 Task: Find the addresses of all the Major League Baseball stadiums.
Action: Mouse moved to (75, 34)
Screenshot: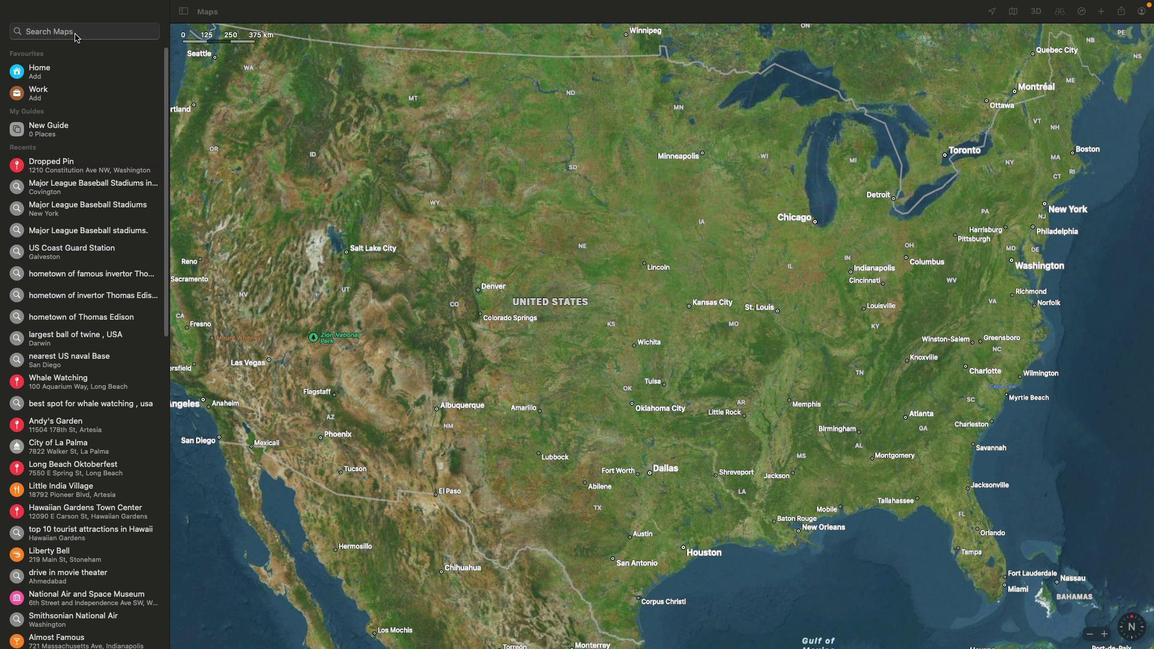 
Action: Mouse pressed left at (75, 34)
Screenshot: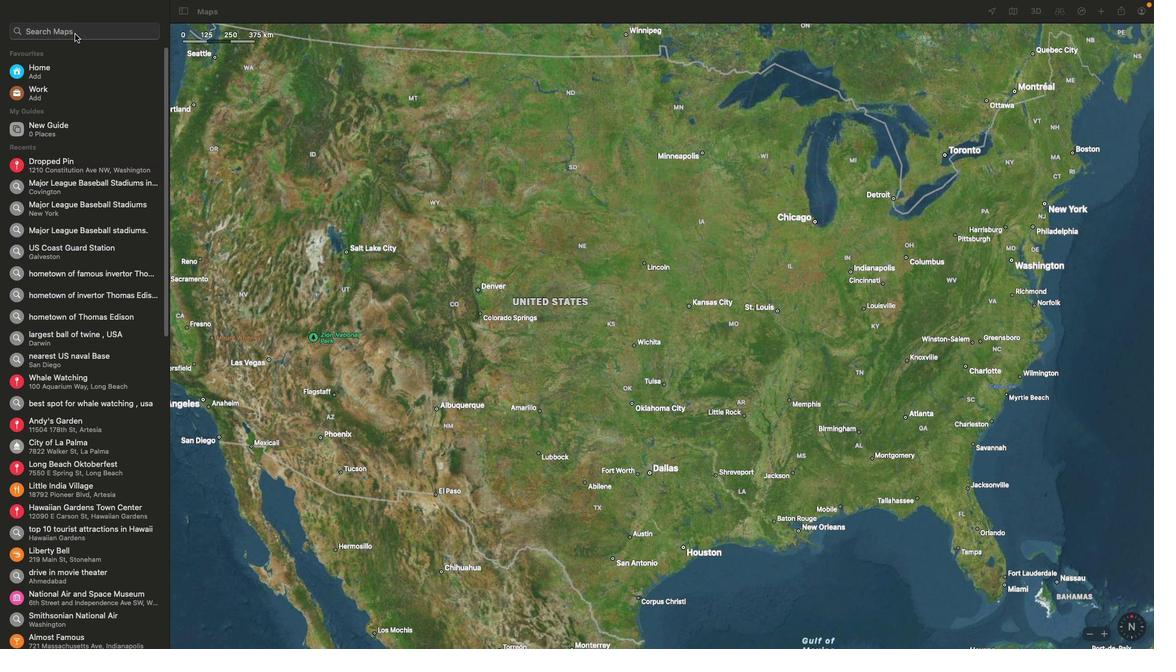 
Action: Key pressed Key.shift'<'Key.backspaceKey.shift'M''a''j''a''r'Key.spaceKey.shift'L''a'Key.backspace'e''a''g''u''e'Key.spaceKey.shift'B''a''s''e''b''a''l''l'Key.spaceKey.shiftKey.shift'S''t''a''d''i''u''m'Key.space'i''n'Key.spaceKey.shift'U''S''A'Key.enter
Screenshot: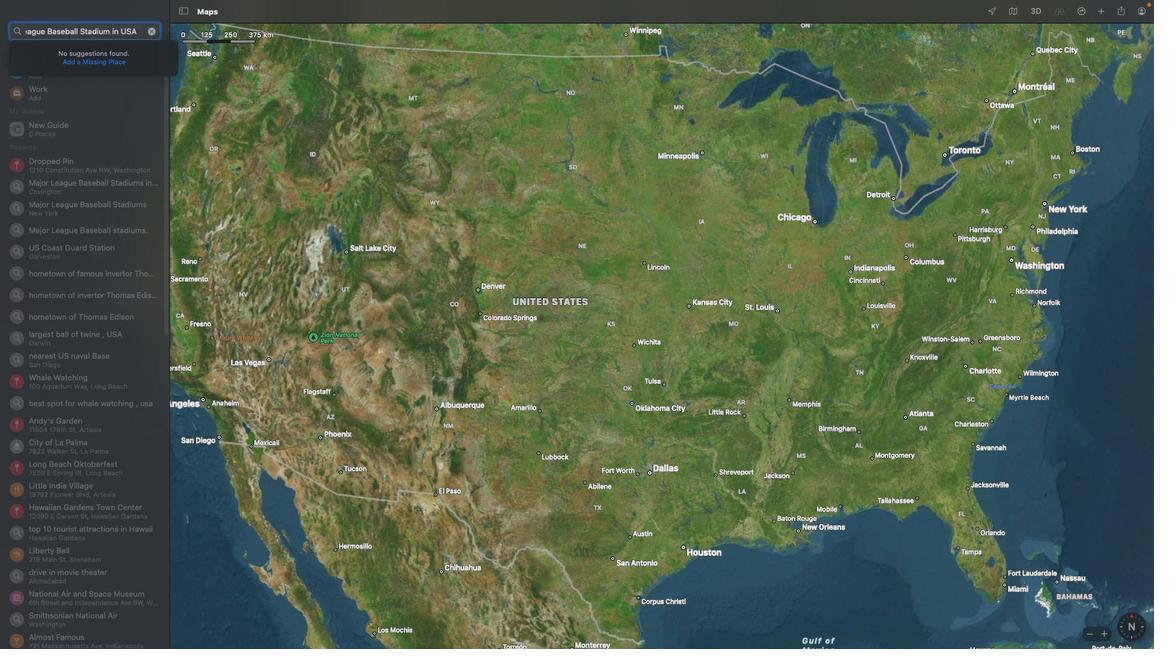 
Action: Mouse moved to (785, 334)
Screenshot: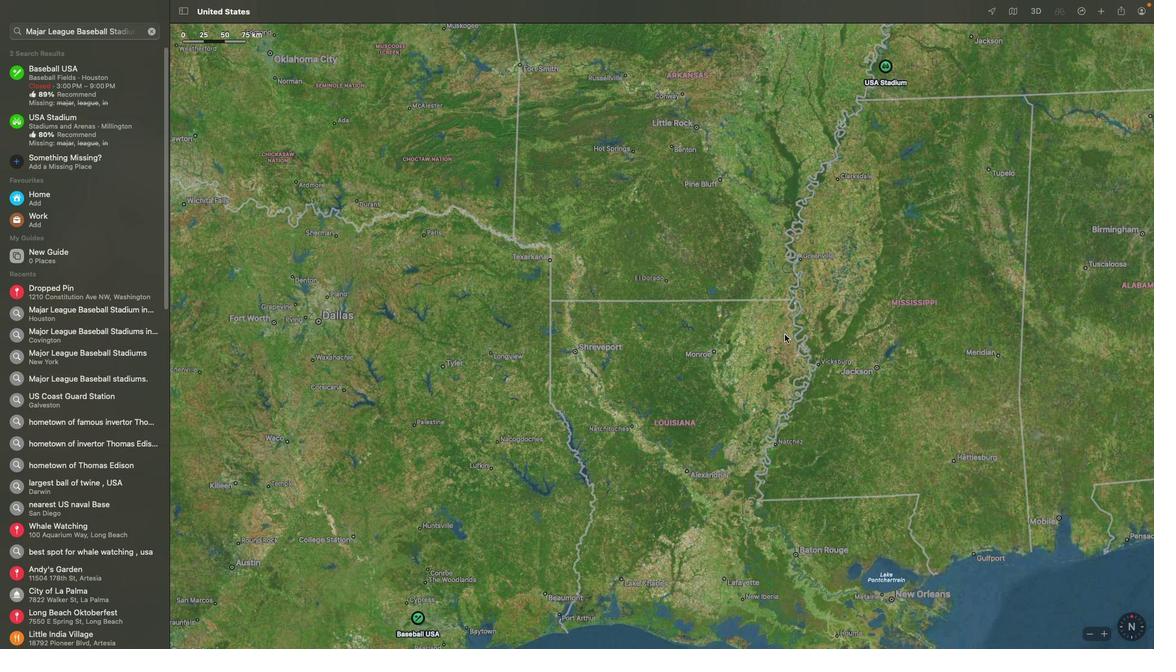 
Action: Mouse scrolled (785, 334) with delta (0, 0)
Screenshot: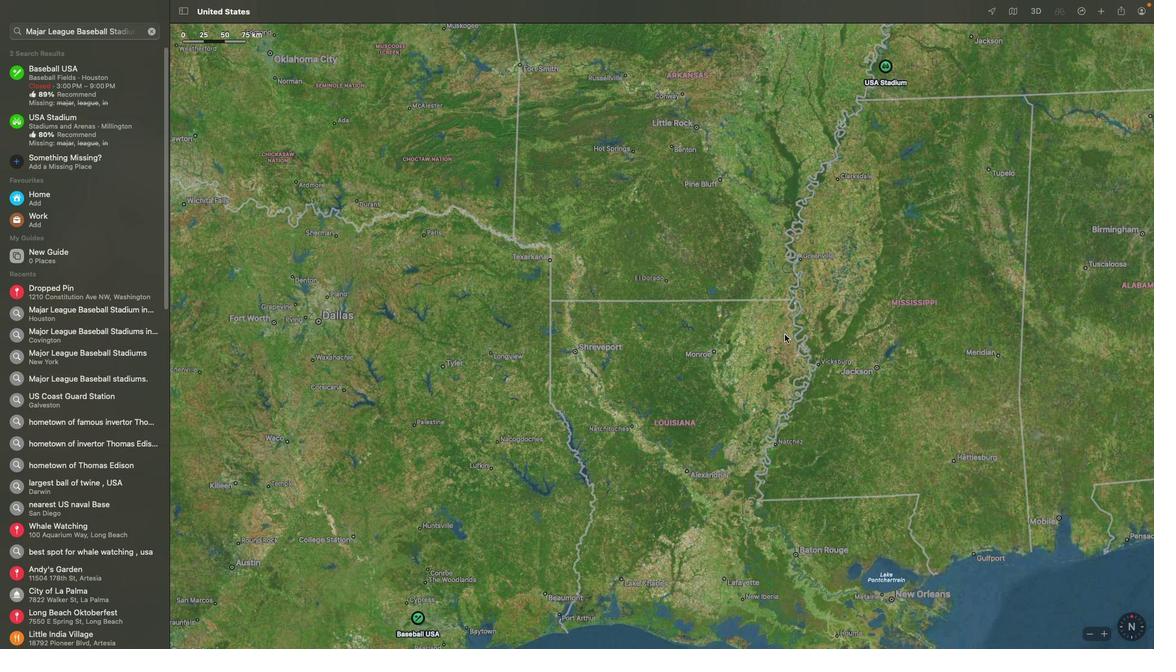 
Action: Mouse scrolled (785, 334) with delta (0, 0)
Screenshot: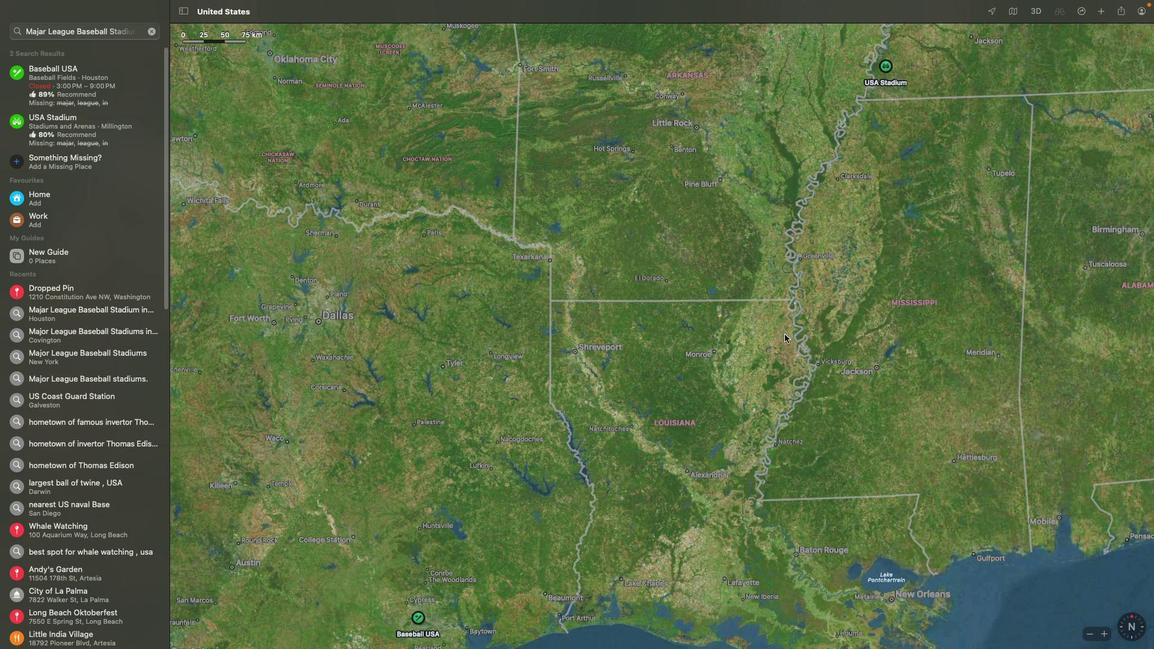 
Action: Mouse scrolled (785, 334) with delta (0, -1)
Screenshot: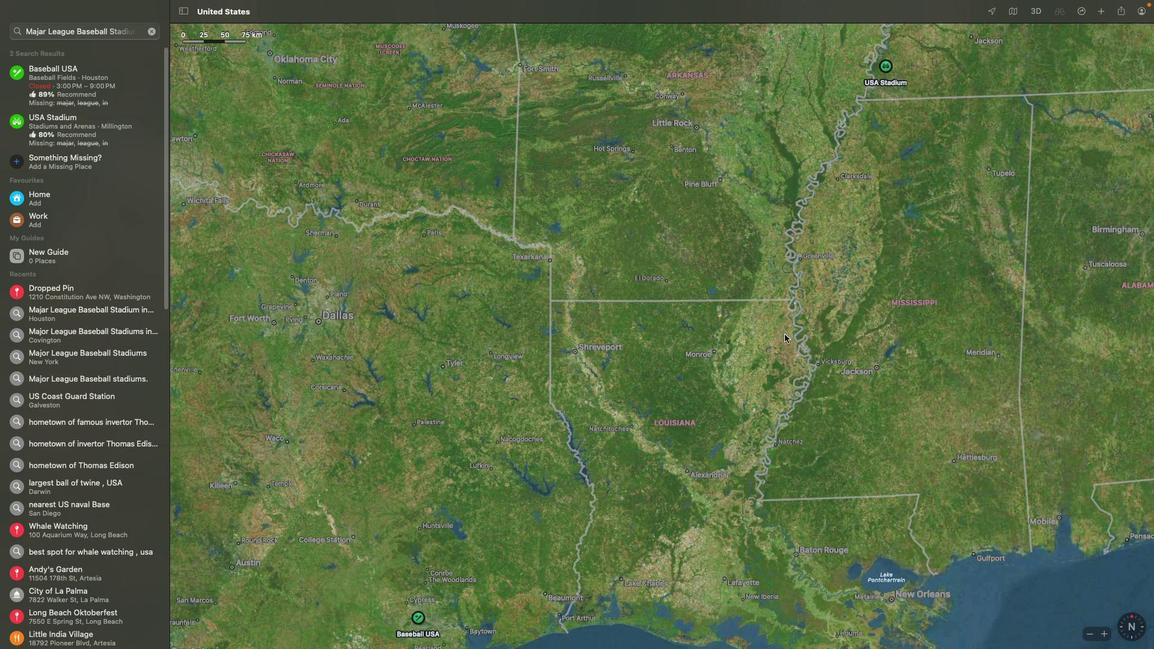 
Action: Mouse scrolled (785, 334) with delta (0, -3)
Screenshot: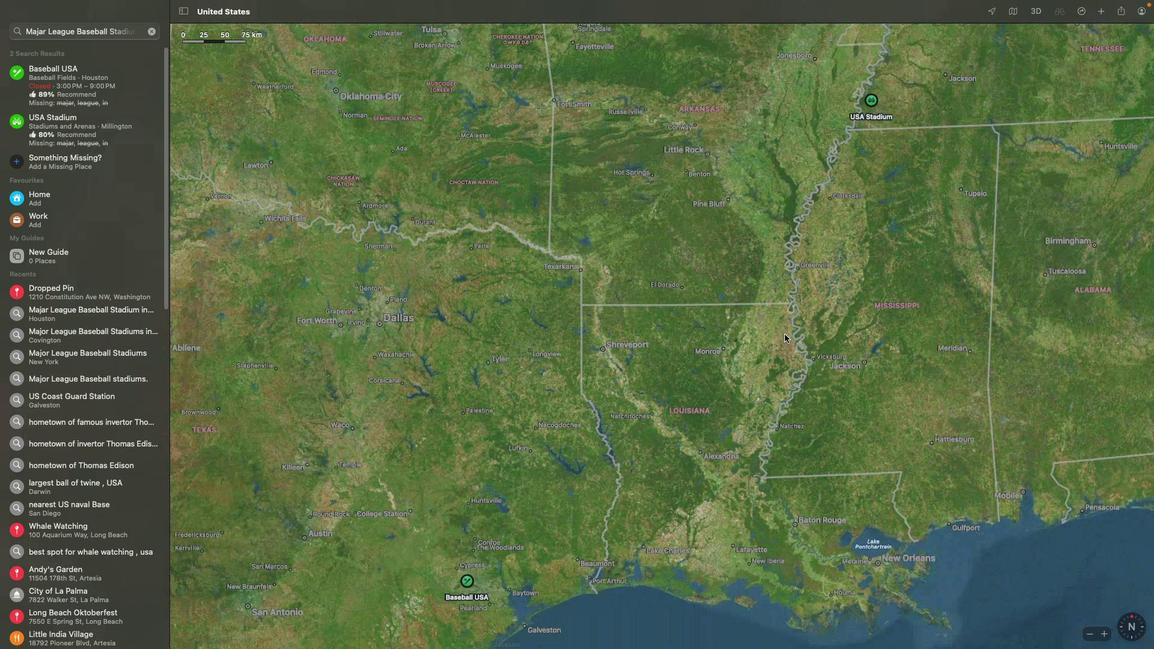 
Action: Mouse scrolled (785, 334) with delta (0, -3)
Screenshot: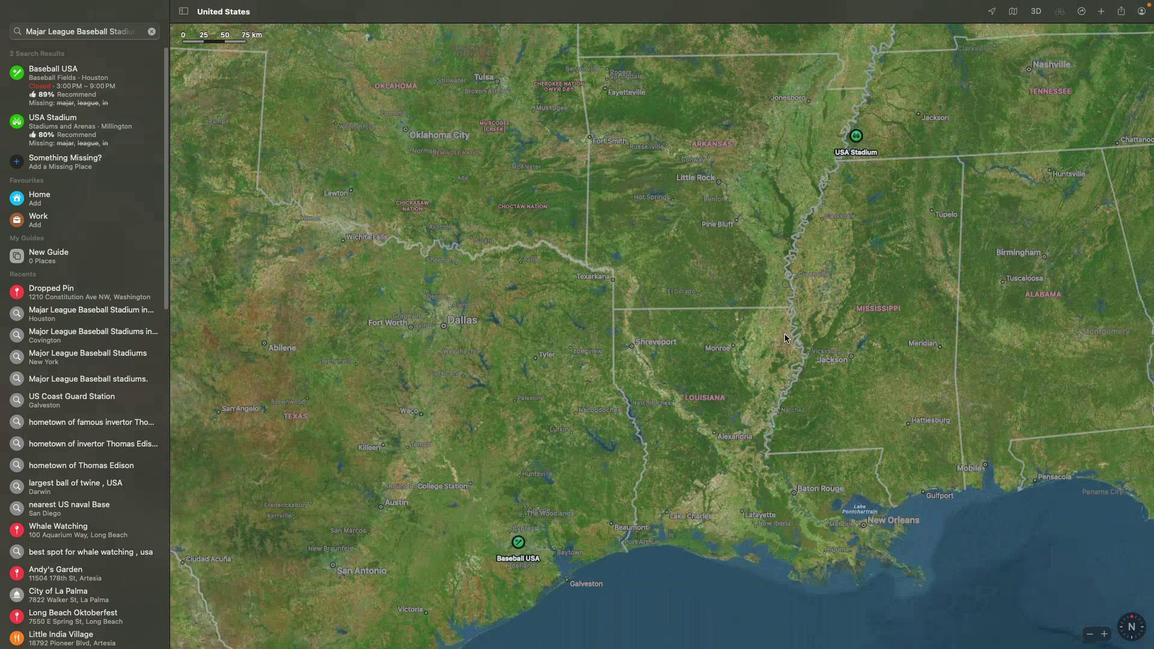 
Action: Mouse scrolled (785, 334) with delta (0, 0)
Screenshot: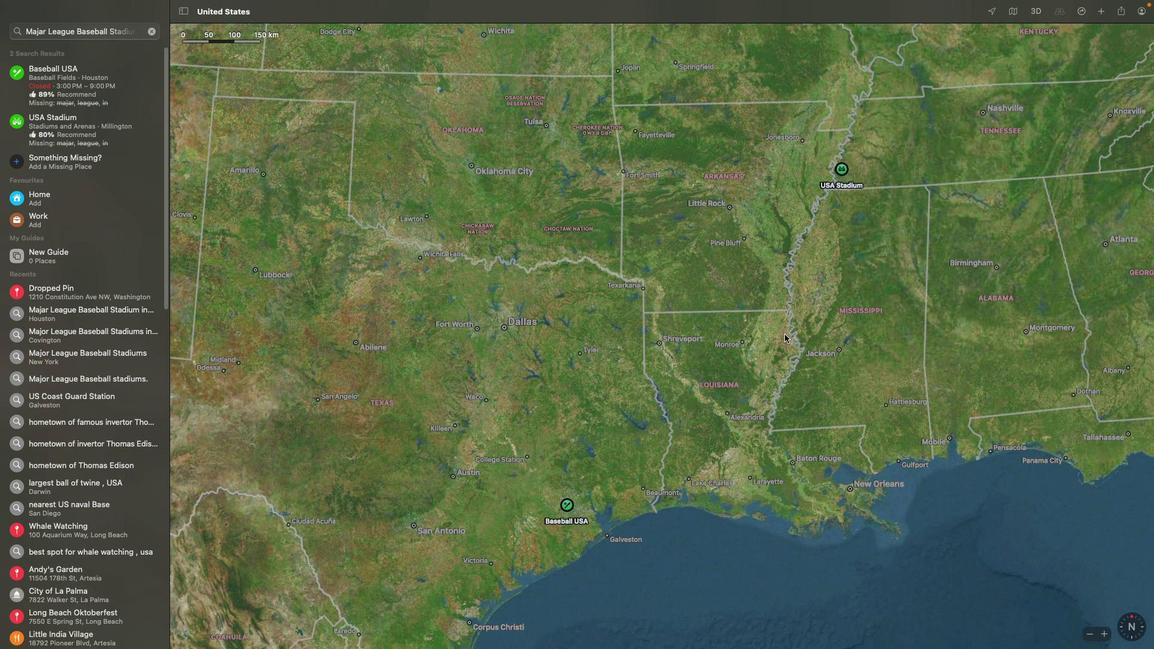 
Action: Mouse scrolled (785, 334) with delta (0, 0)
Screenshot: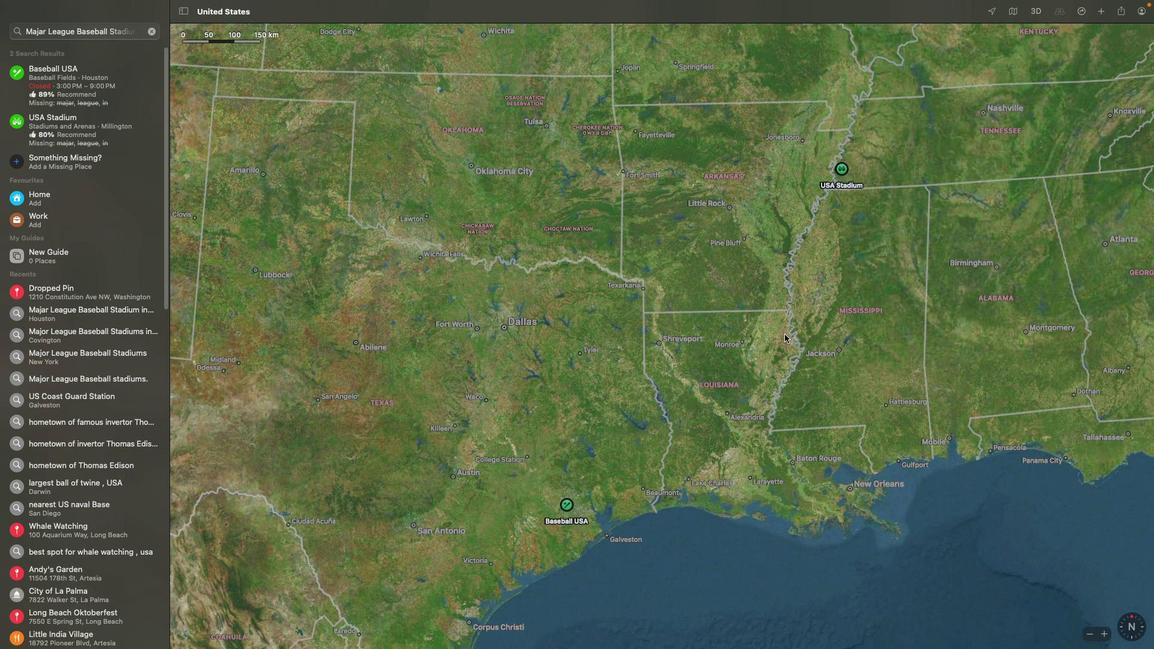 
Action: Mouse scrolled (785, 334) with delta (0, 0)
Screenshot: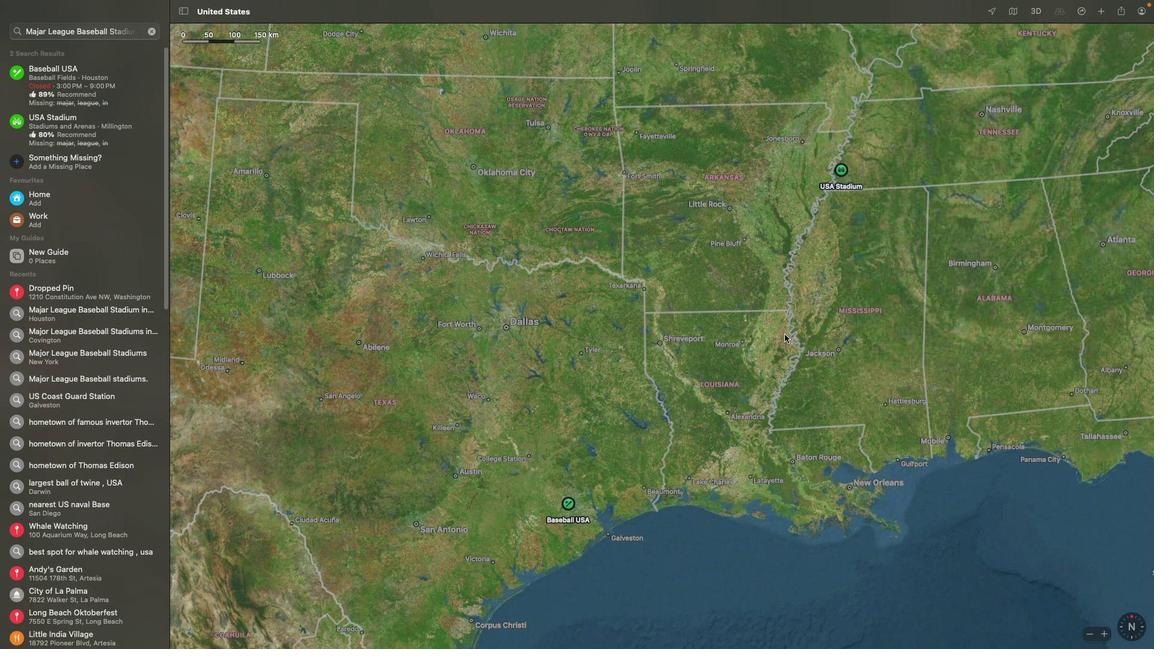 
Action: Mouse scrolled (785, 334) with delta (0, 0)
Screenshot: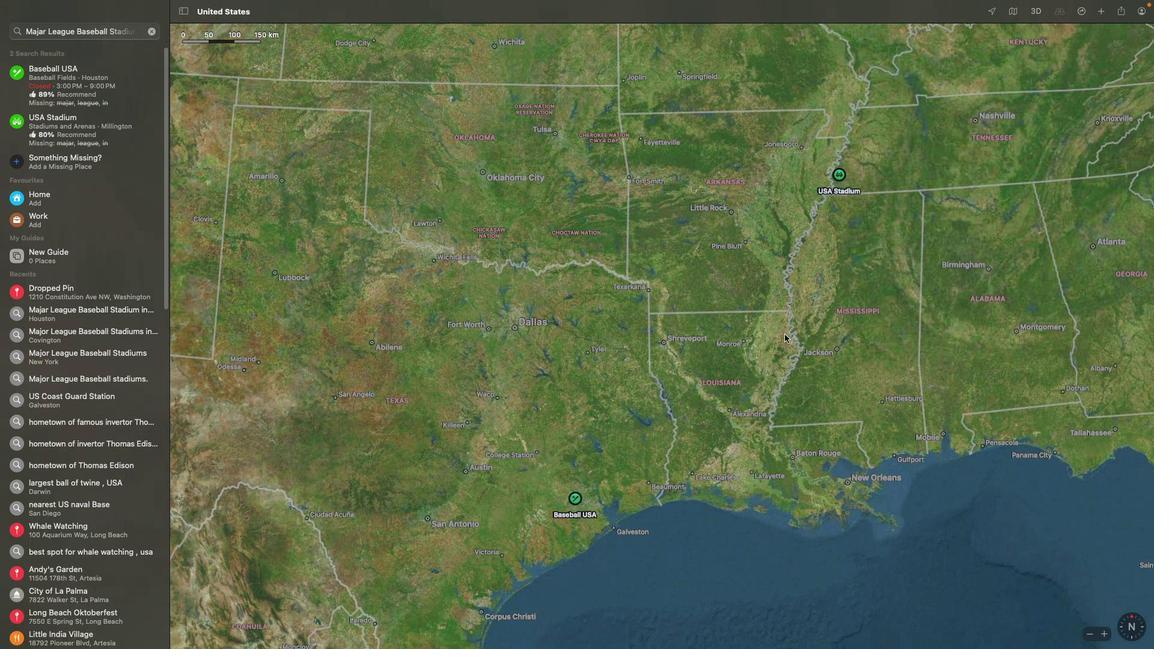 
Action: Mouse scrolled (785, 334) with delta (0, 0)
Screenshot: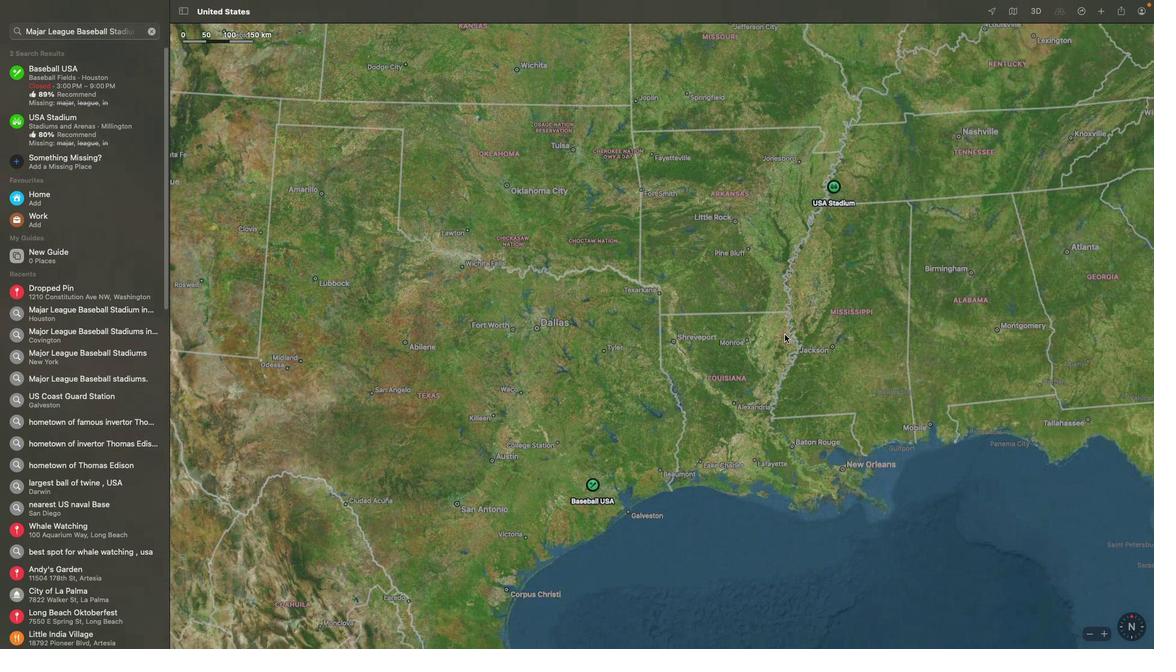 
Action: Mouse scrolled (785, 334) with delta (0, 0)
Screenshot: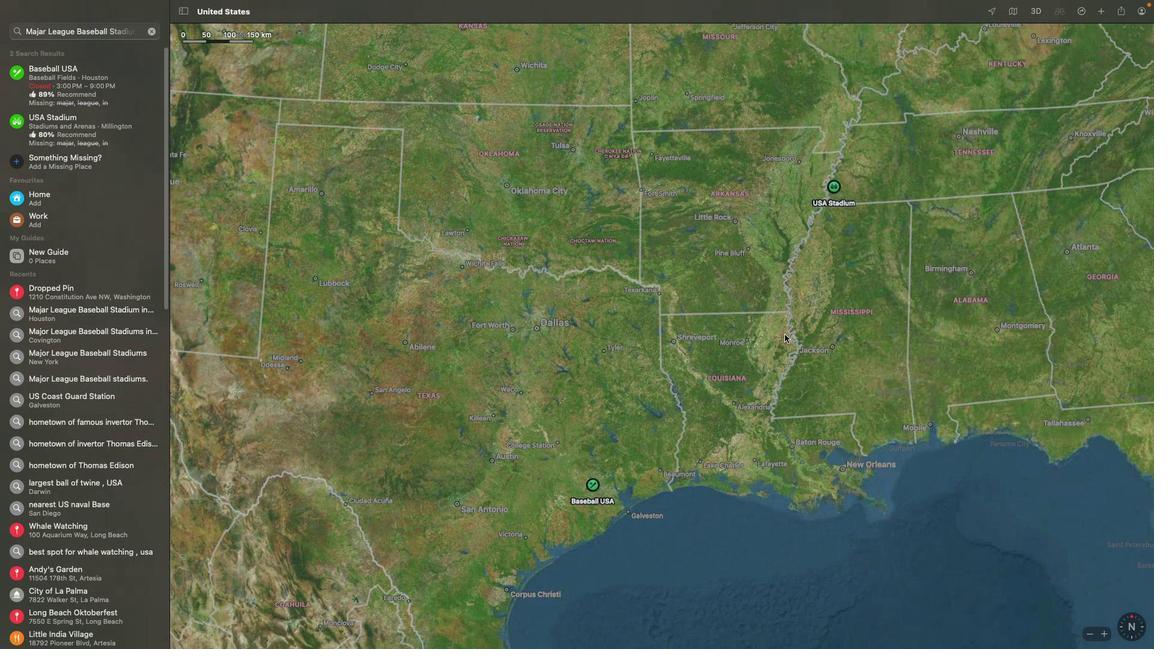 
Action: Mouse scrolled (785, 334) with delta (0, 0)
Screenshot: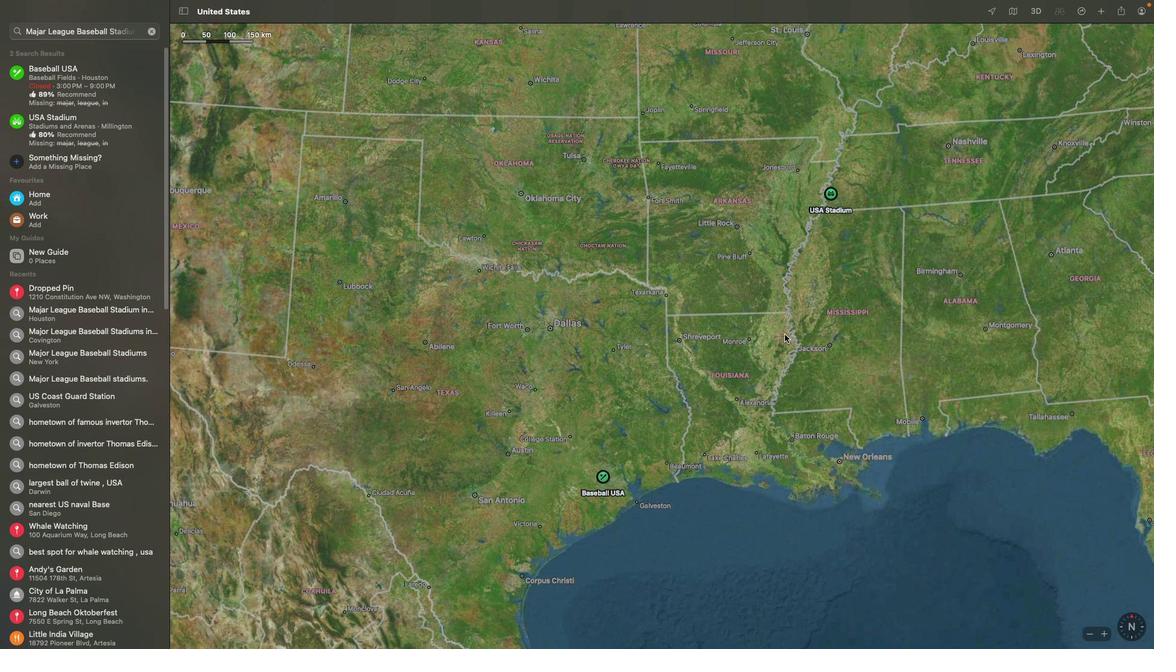 
Action: Mouse scrolled (785, 334) with delta (0, 0)
Screenshot: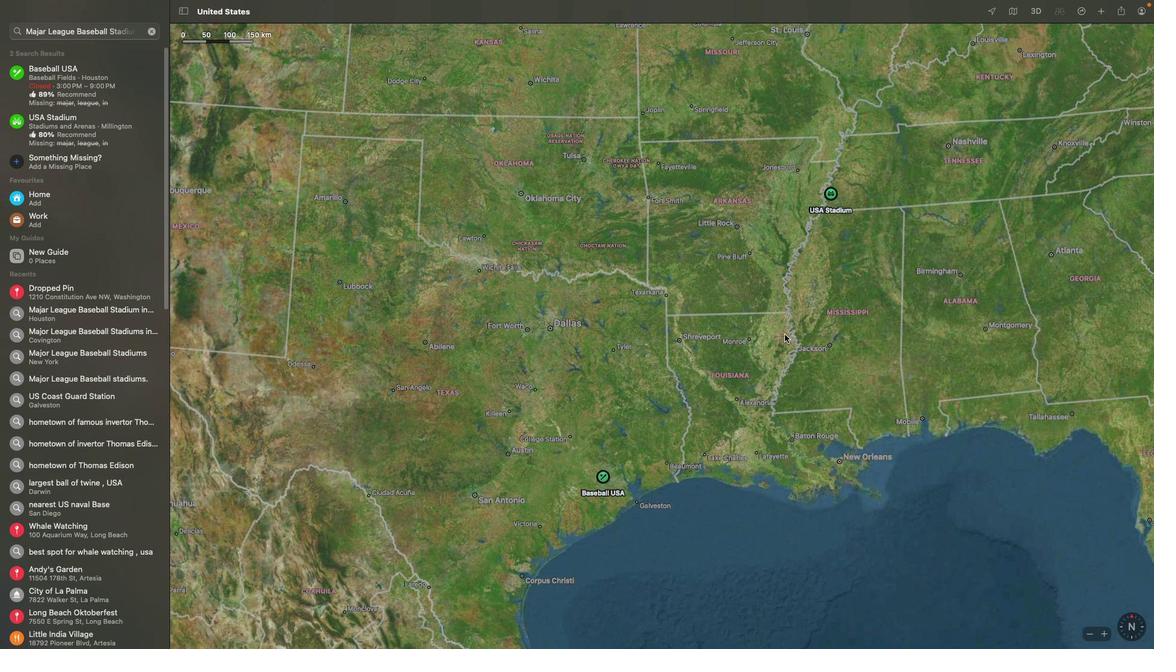 
Action: Mouse scrolled (785, 334) with delta (0, -1)
Screenshot: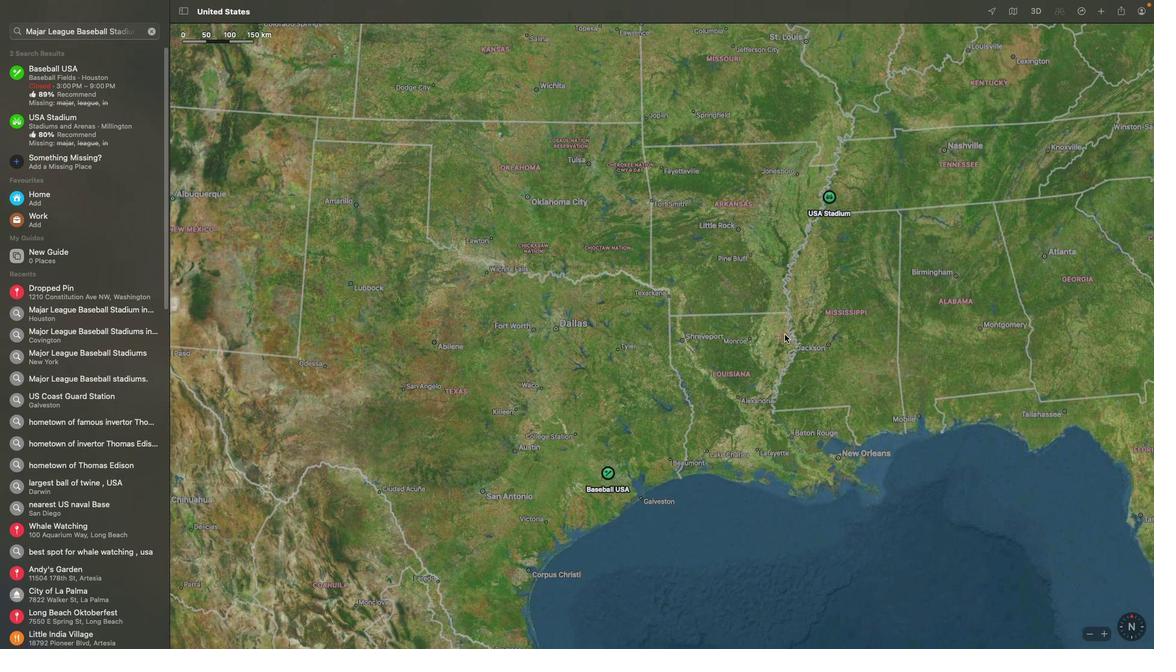 
Action: Mouse scrolled (785, 334) with delta (0, -1)
Screenshot: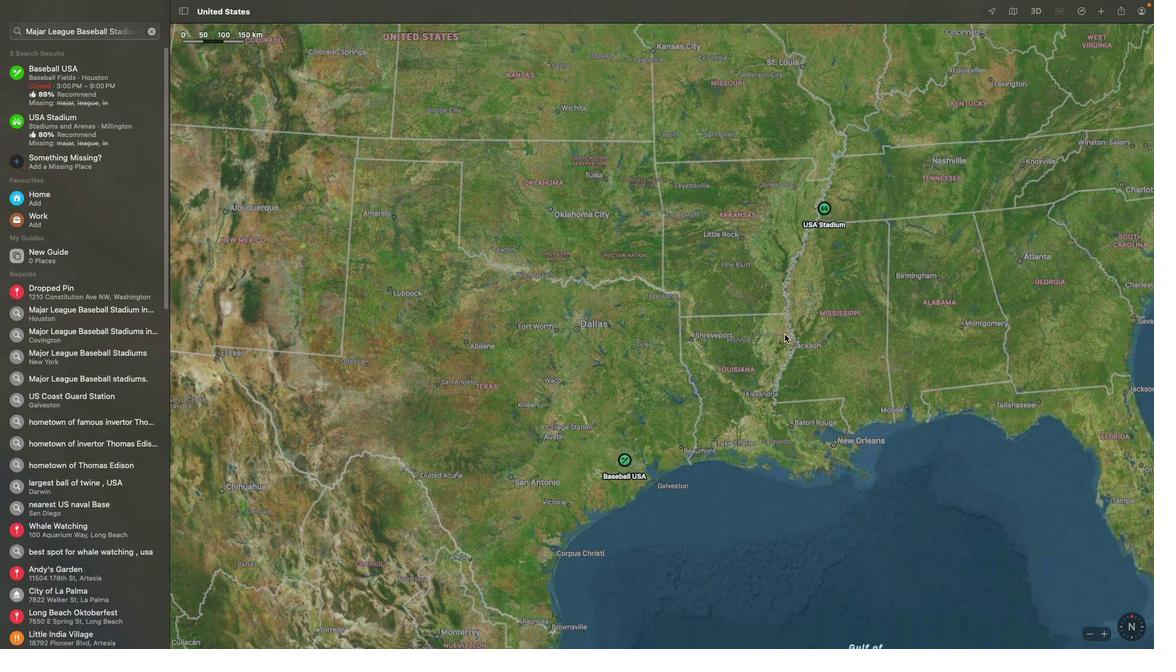 
Action: Mouse scrolled (785, 334) with delta (0, -1)
Screenshot: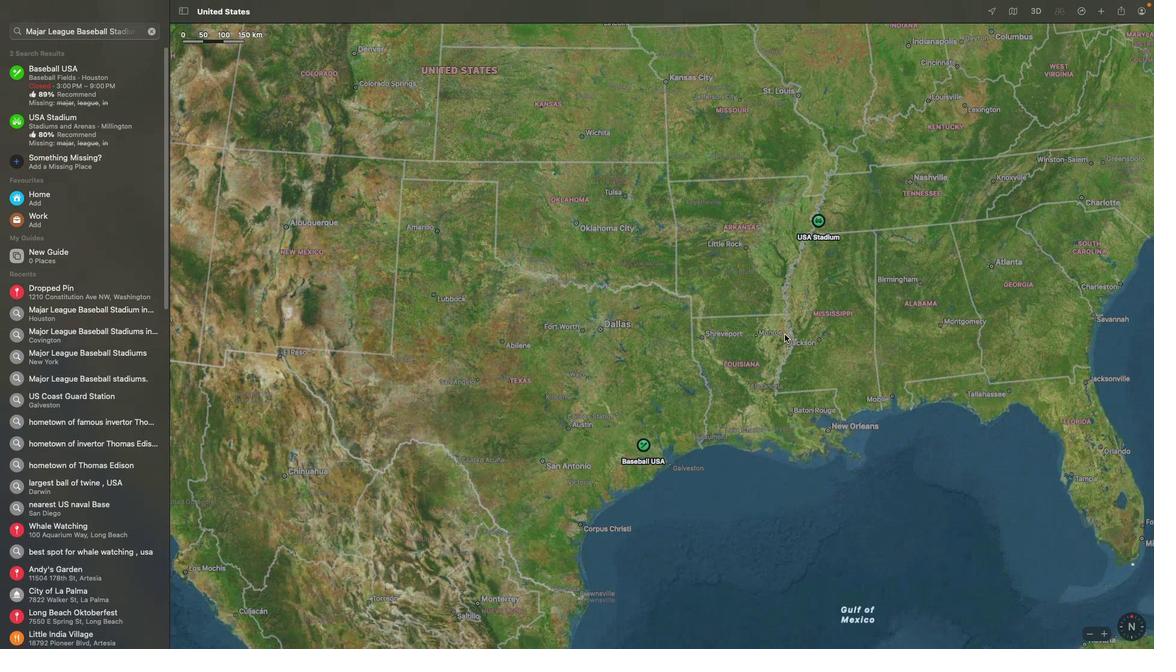 
Action: Mouse scrolled (785, 334) with delta (0, 0)
Screenshot: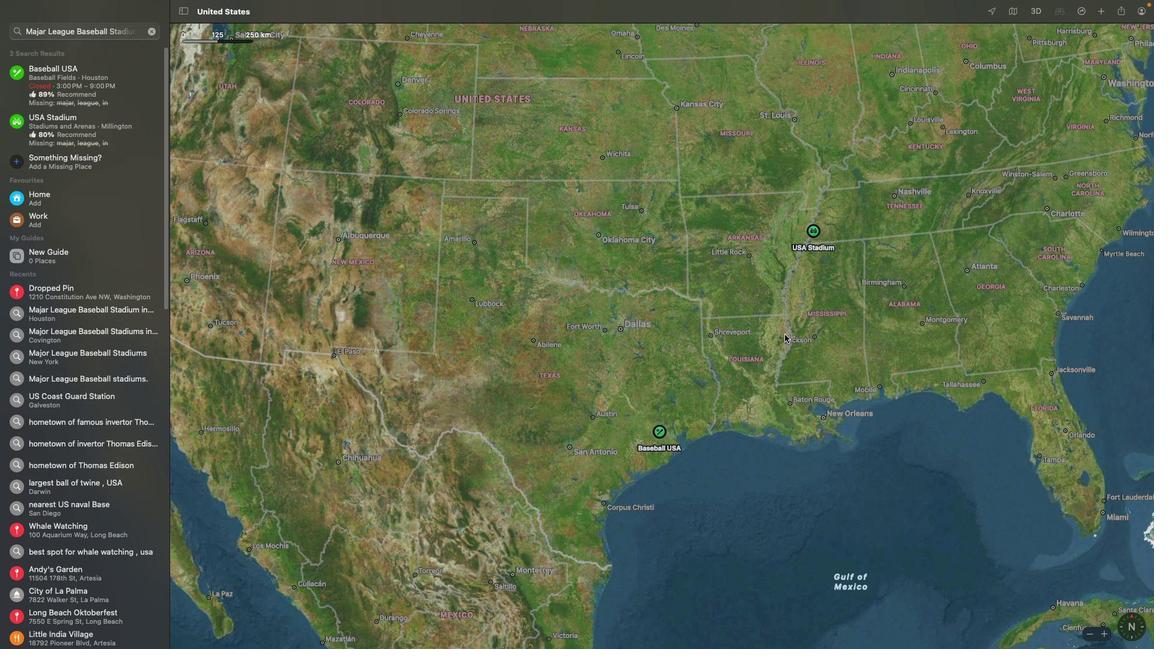 
Action: Mouse scrolled (785, 334) with delta (0, 0)
Screenshot: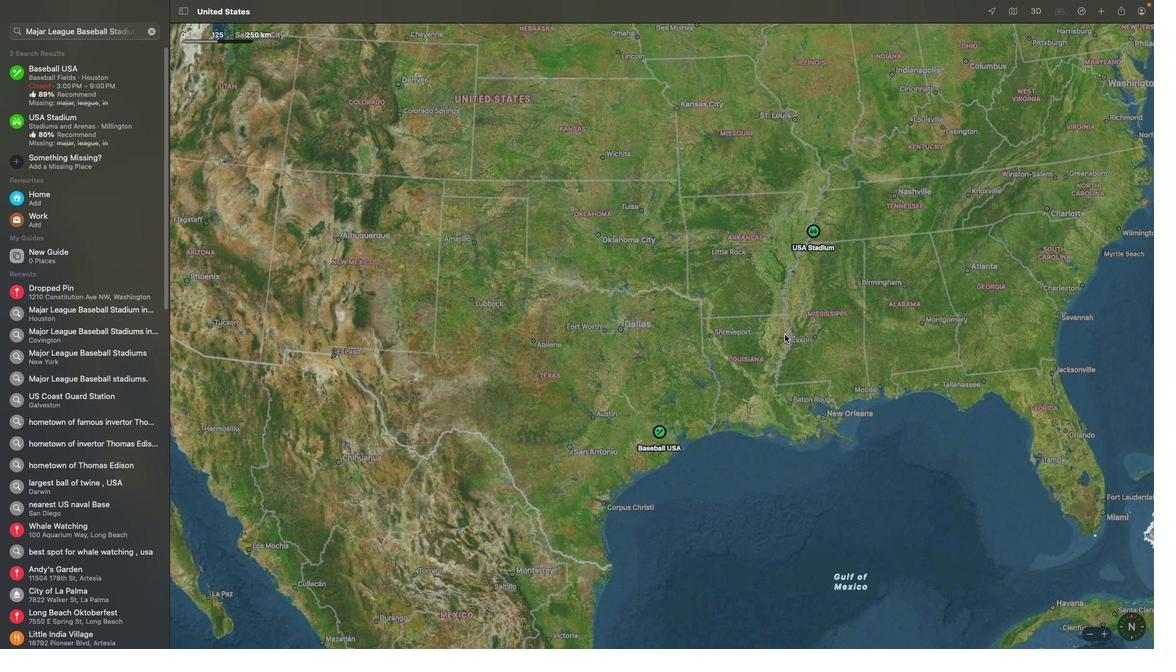 
Action: Mouse scrolled (785, 334) with delta (0, -1)
Screenshot: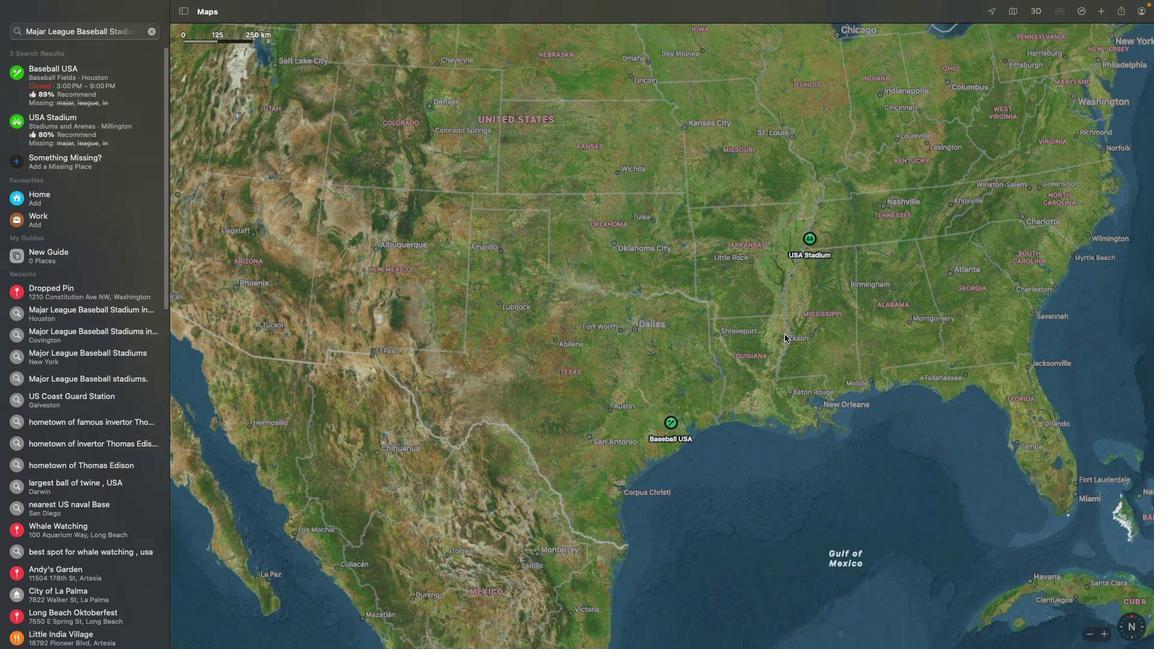 
Action: Mouse scrolled (785, 334) with delta (0, -1)
Screenshot: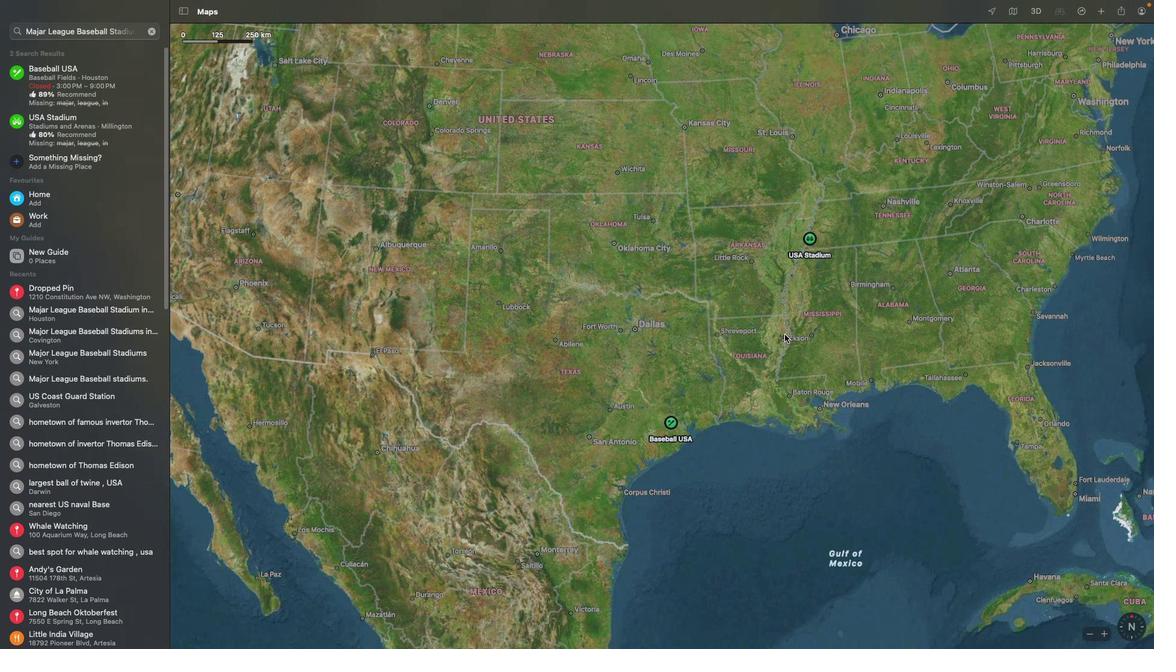 
Action: Mouse moved to (76, 76)
Screenshot: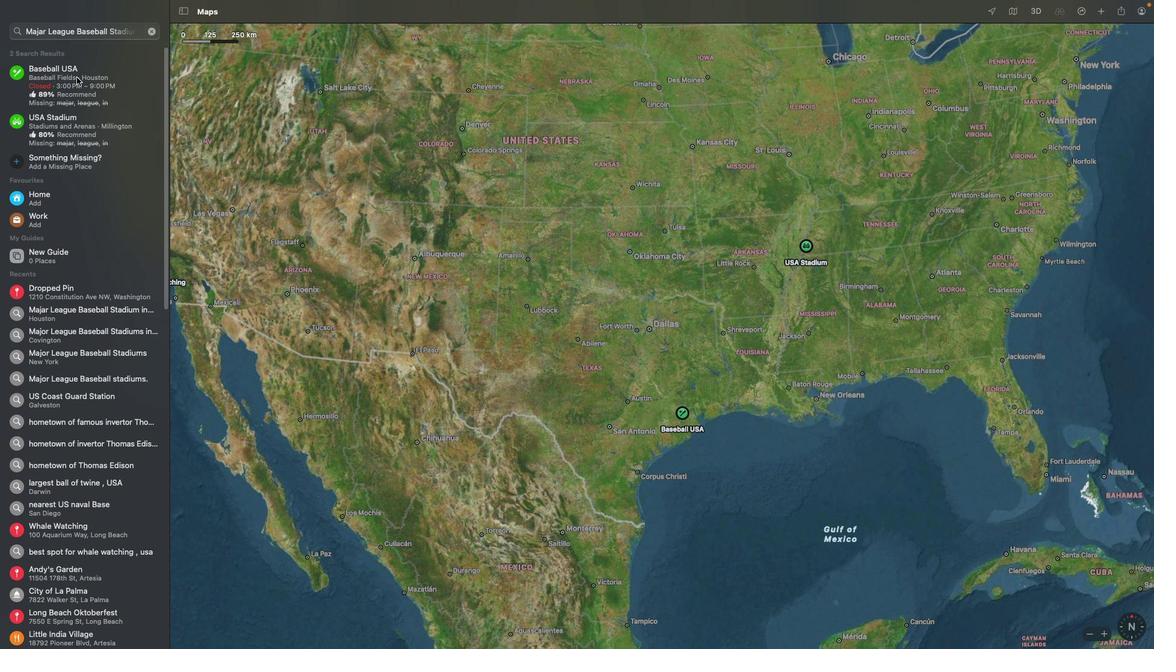 
Action: Mouse pressed left at (76, 76)
Screenshot: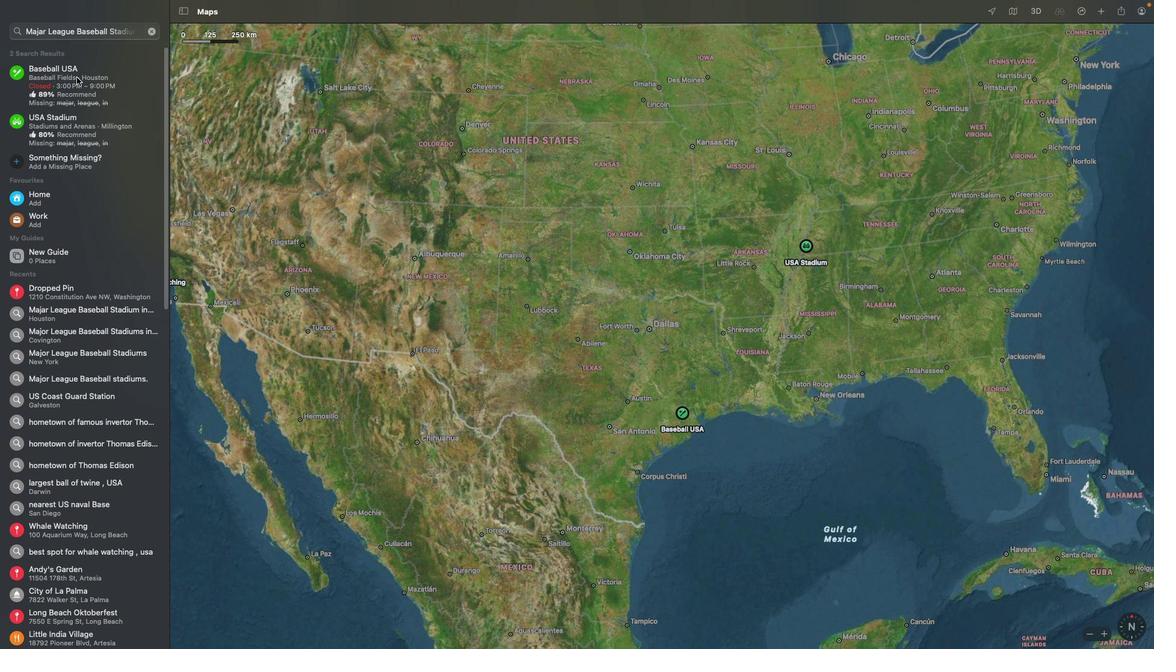 
Action: Mouse moved to (577, 426)
Screenshot: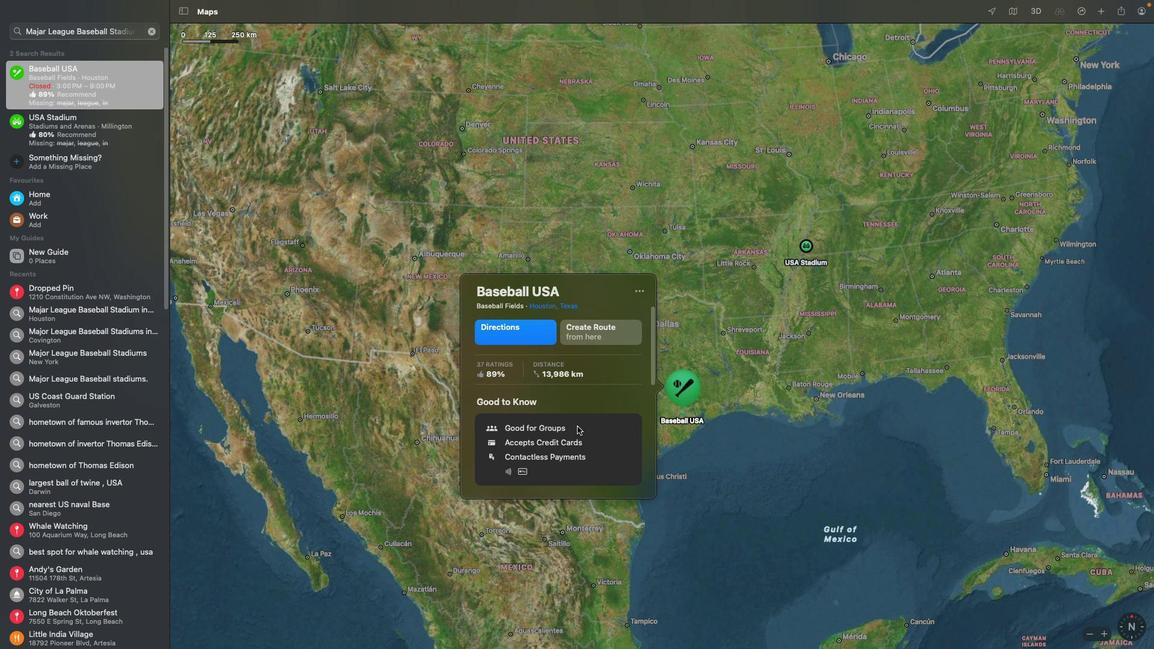 
Action: Mouse scrolled (577, 426) with delta (0, 0)
Screenshot: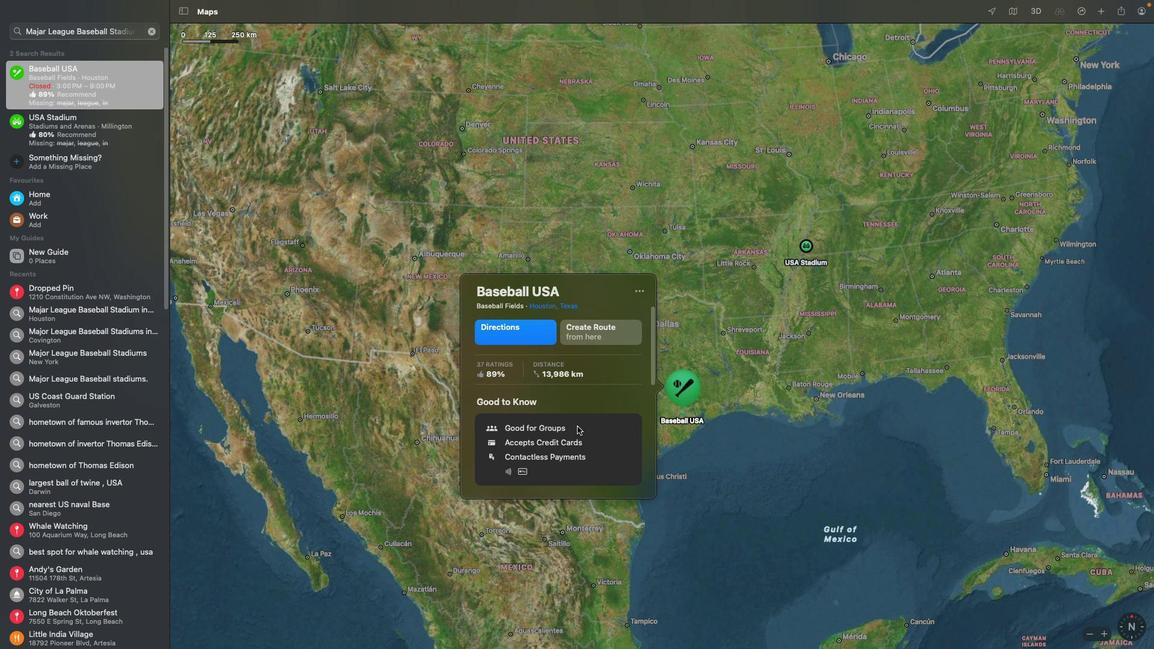 
Action: Mouse moved to (577, 426)
Screenshot: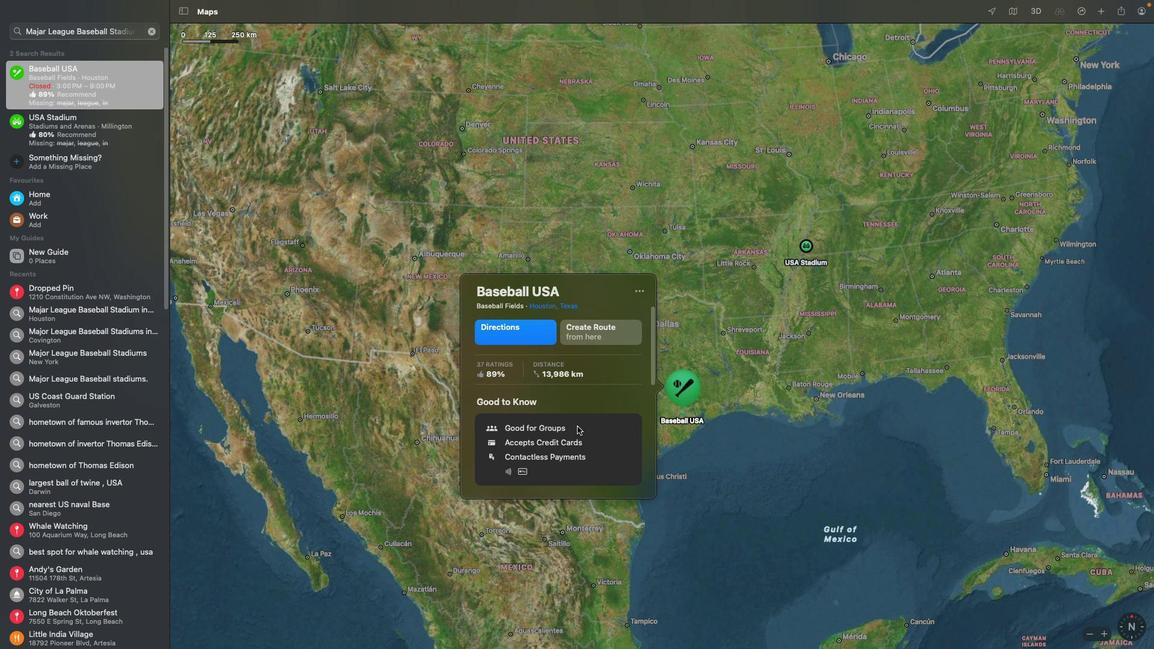 
Action: Mouse scrolled (577, 426) with delta (0, 0)
Screenshot: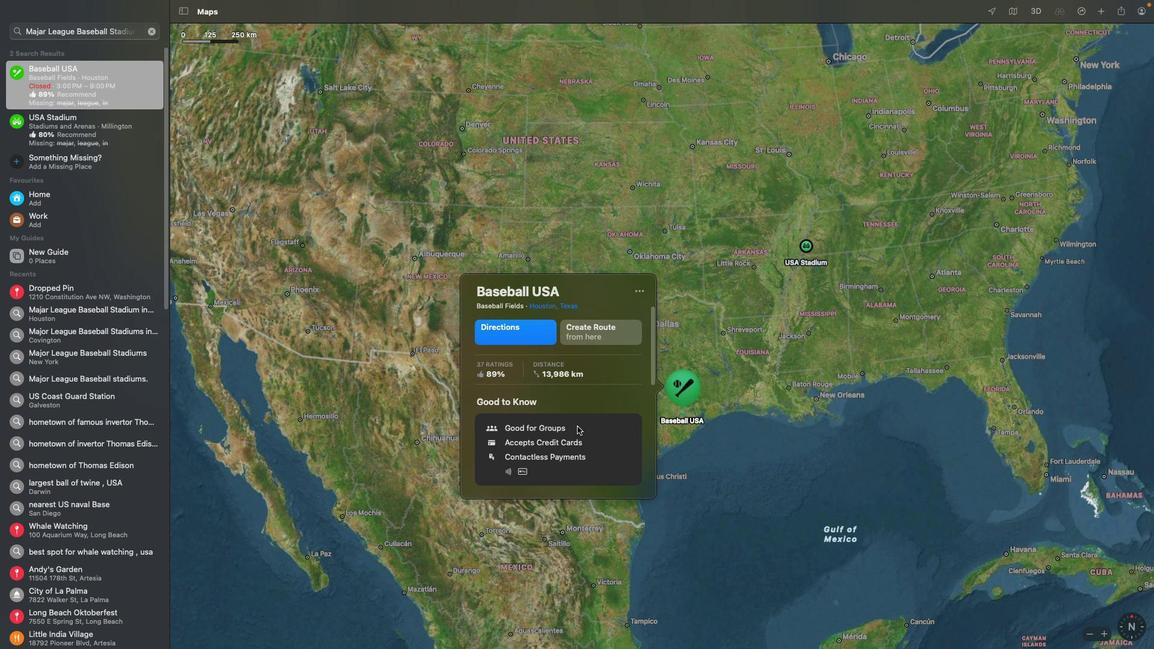 
Action: Mouse scrolled (577, 426) with delta (0, -1)
Screenshot: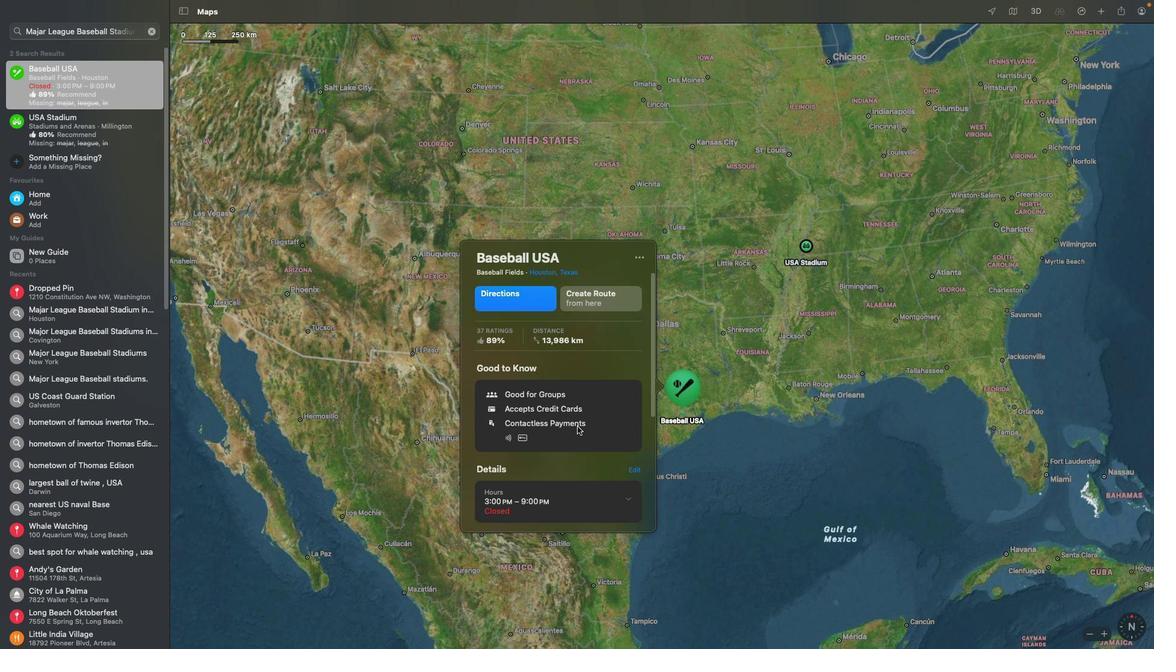 
Action: Mouse scrolled (577, 426) with delta (0, -3)
Screenshot: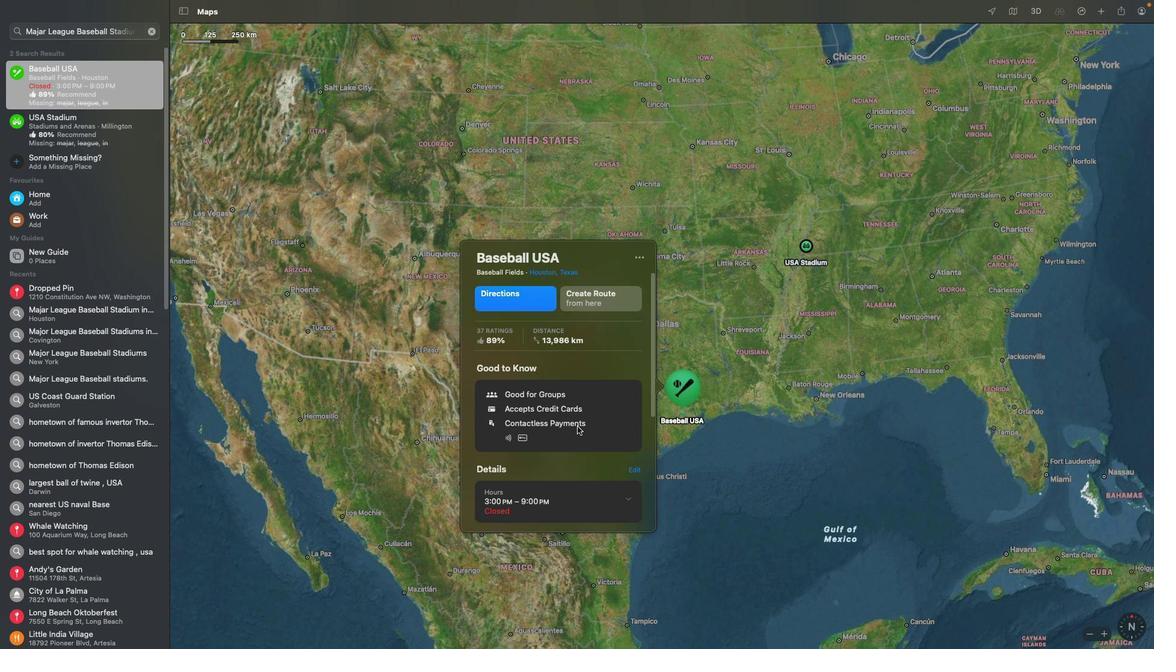
Action: Mouse scrolled (577, 426) with delta (0, -3)
Screenshot: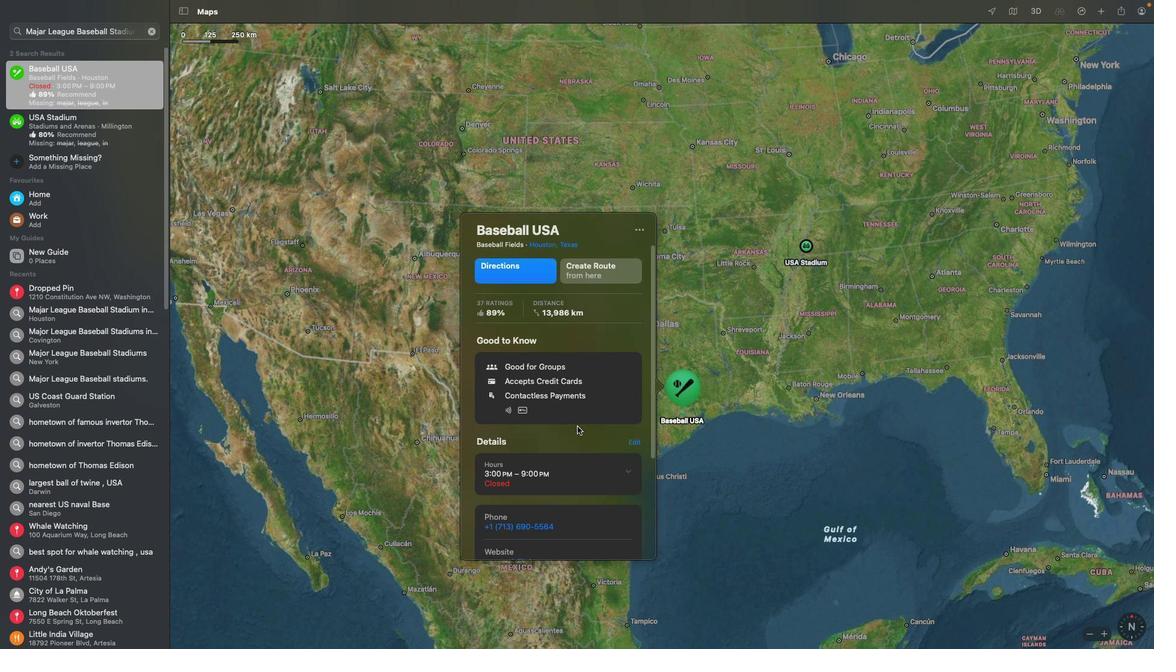 
Action: Mouse scrolled (577, 426) with delta (0, 0)
Screenshot: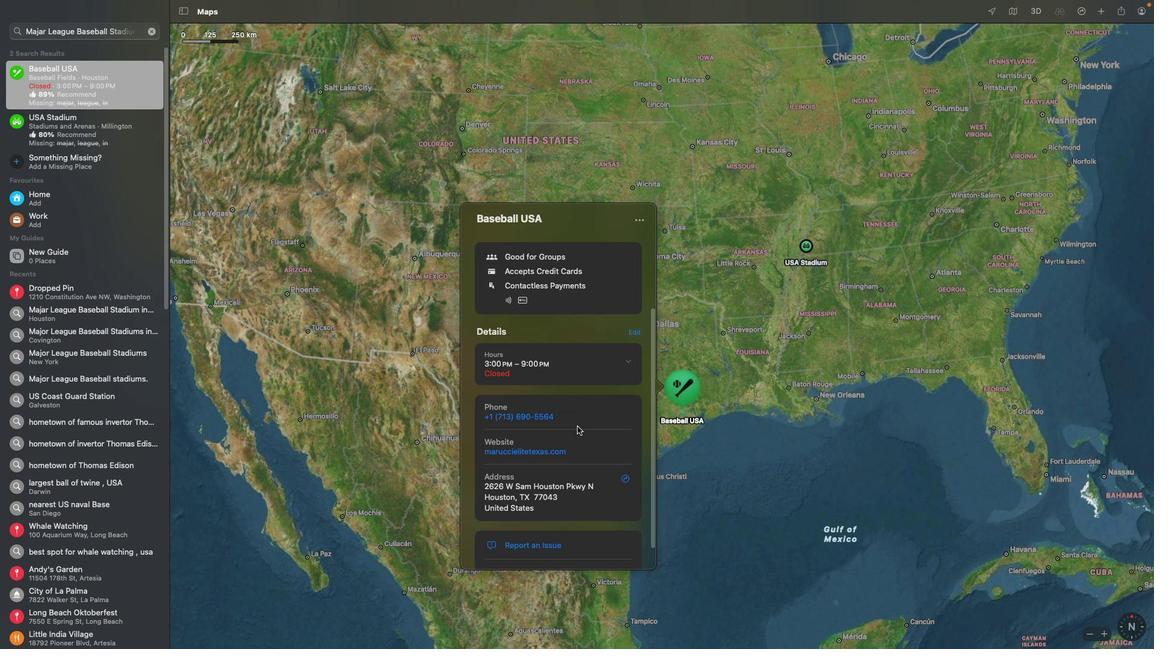 
Action: Mouse scrolled (577, 426) with delta (0, 0)
Screenshot: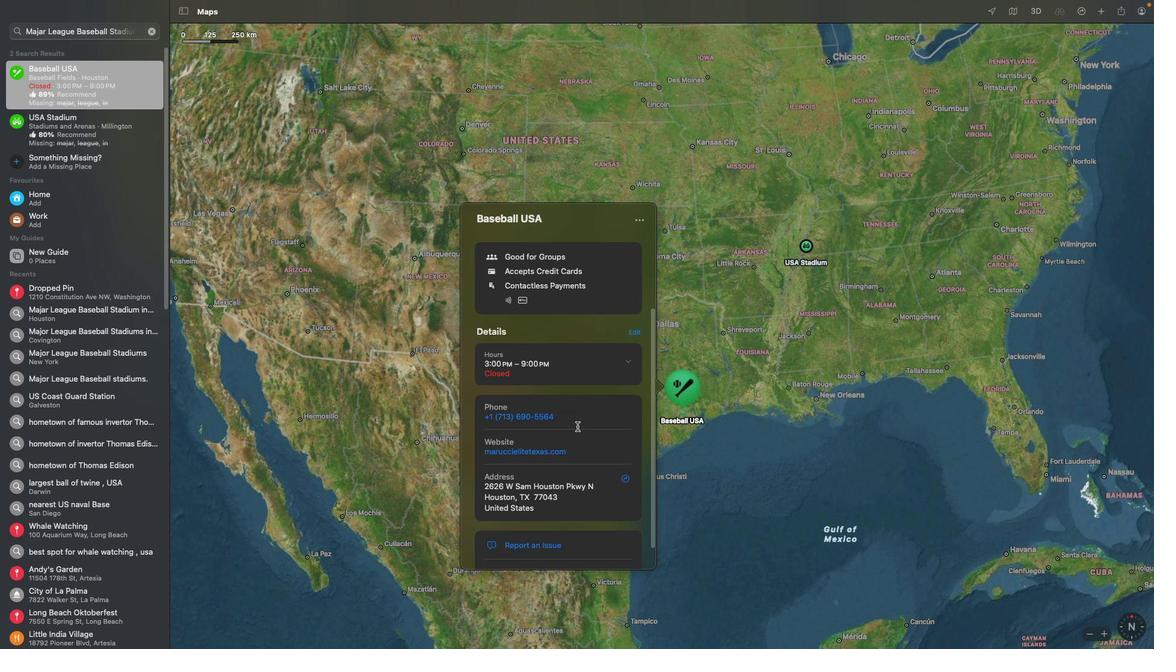 
Action: Mouse scrolled (577, 426) with delta (0, -1)
Screenshot: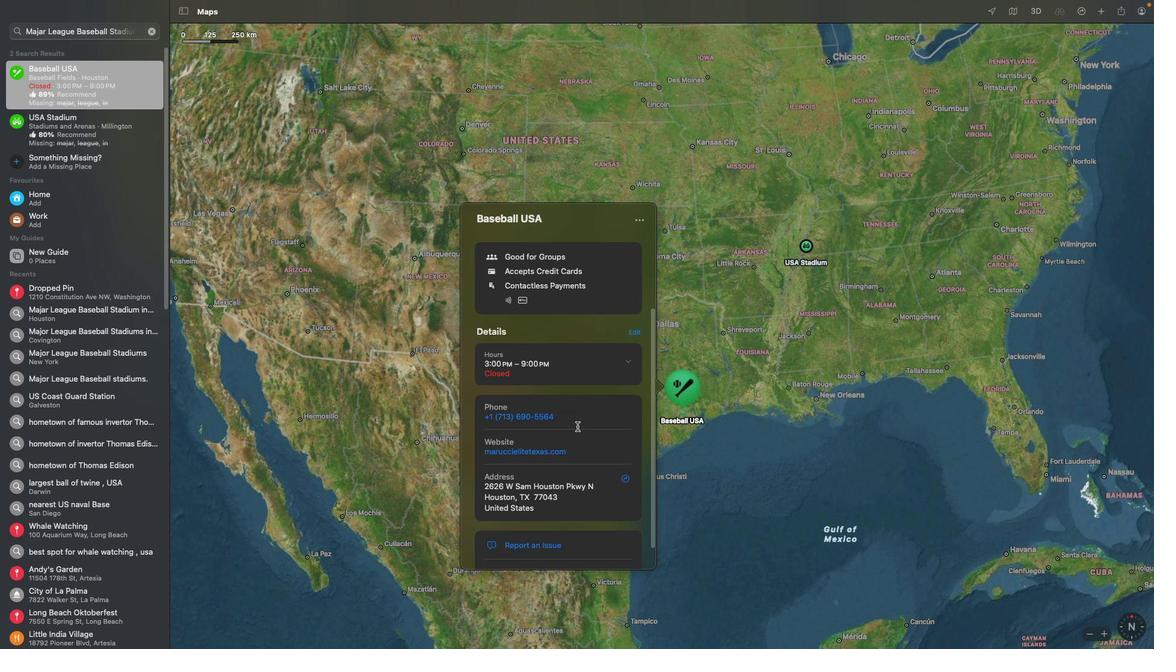 
Action: Mouse scrolled (577, 426) with delta (0, -3)
Screenshot: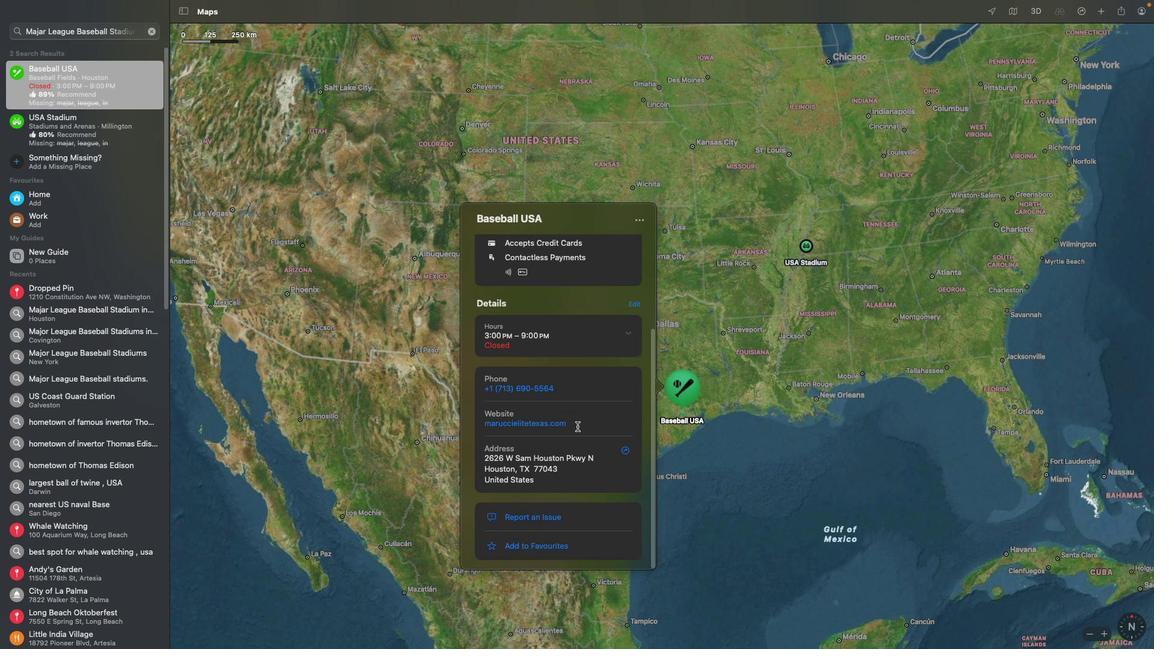 
Action: Mouse scrolled (577, 426) with delta (0, 0)
Screenshot: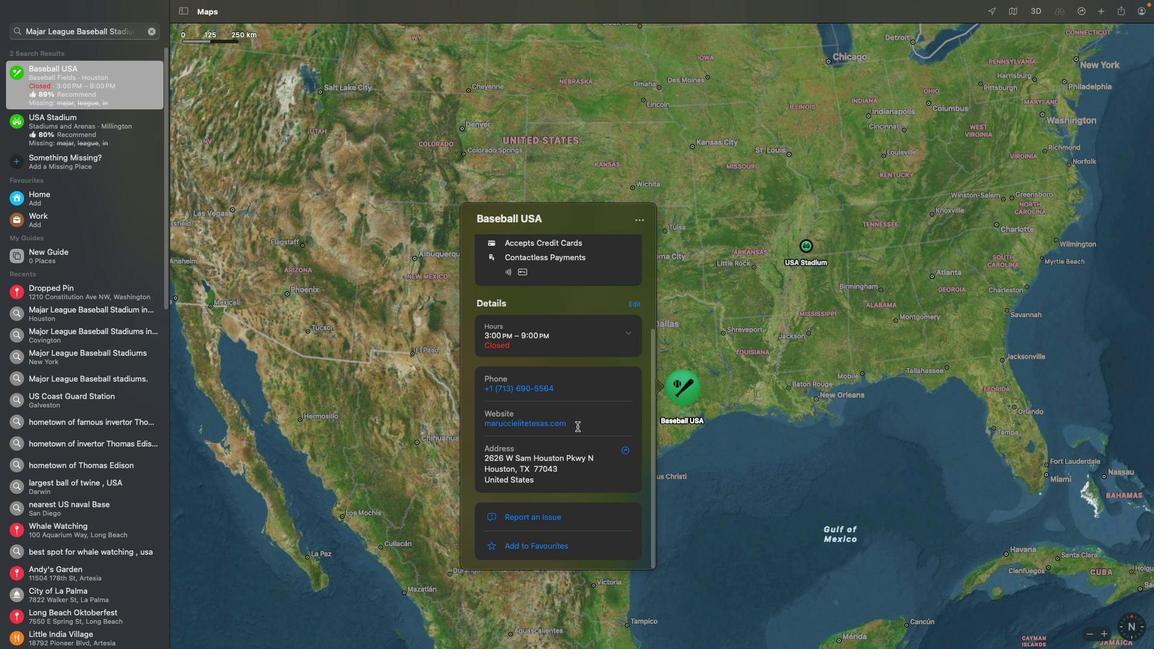 
Action: Mouse scrolled (577, 426) with delta (0, 0)
Screenshot: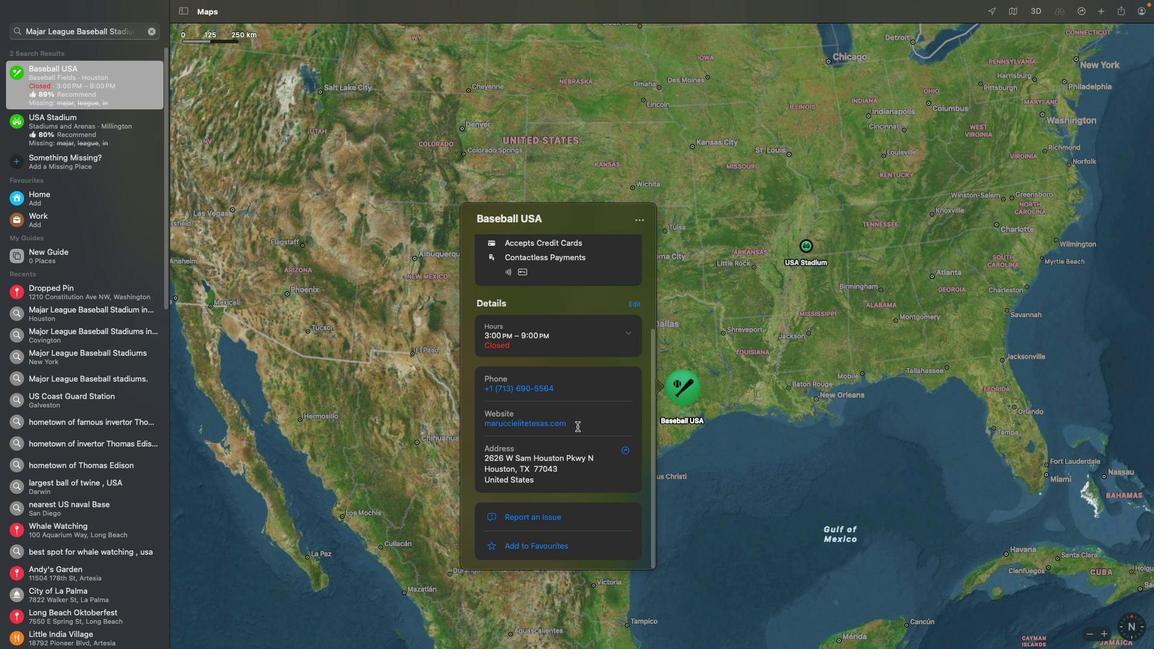 
Action: Mouse scrolled (577, 426) with delta (0, -1)
Screenshot: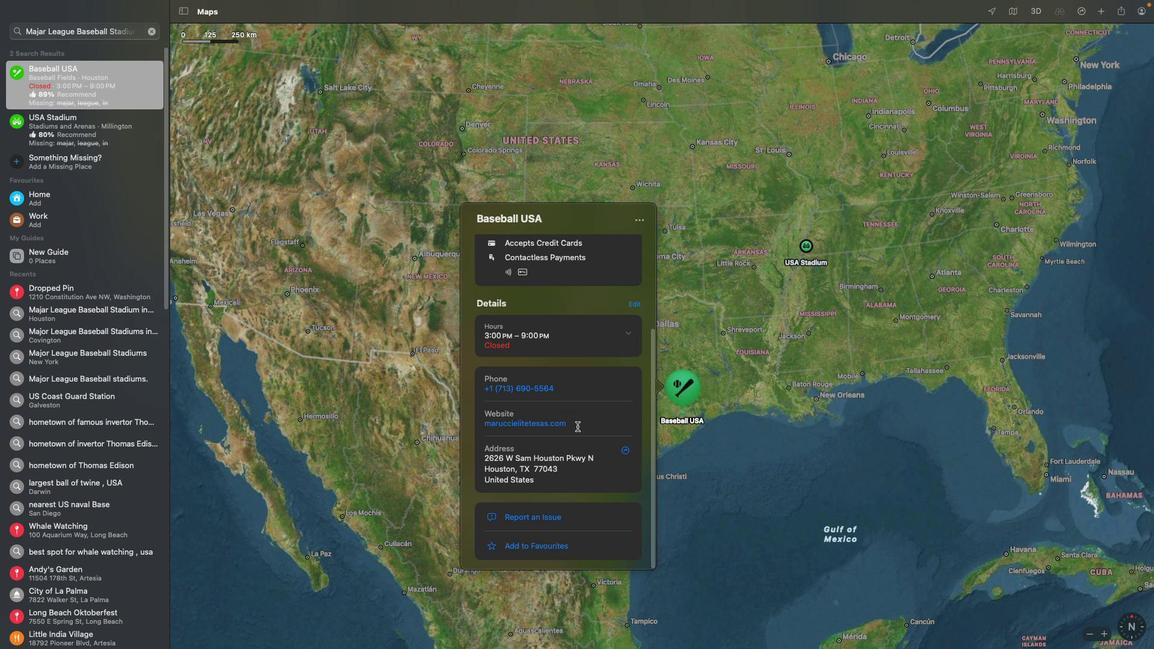 
Action: Mouse scrolled (577, 426) with delta (0, -3)
Screenshot: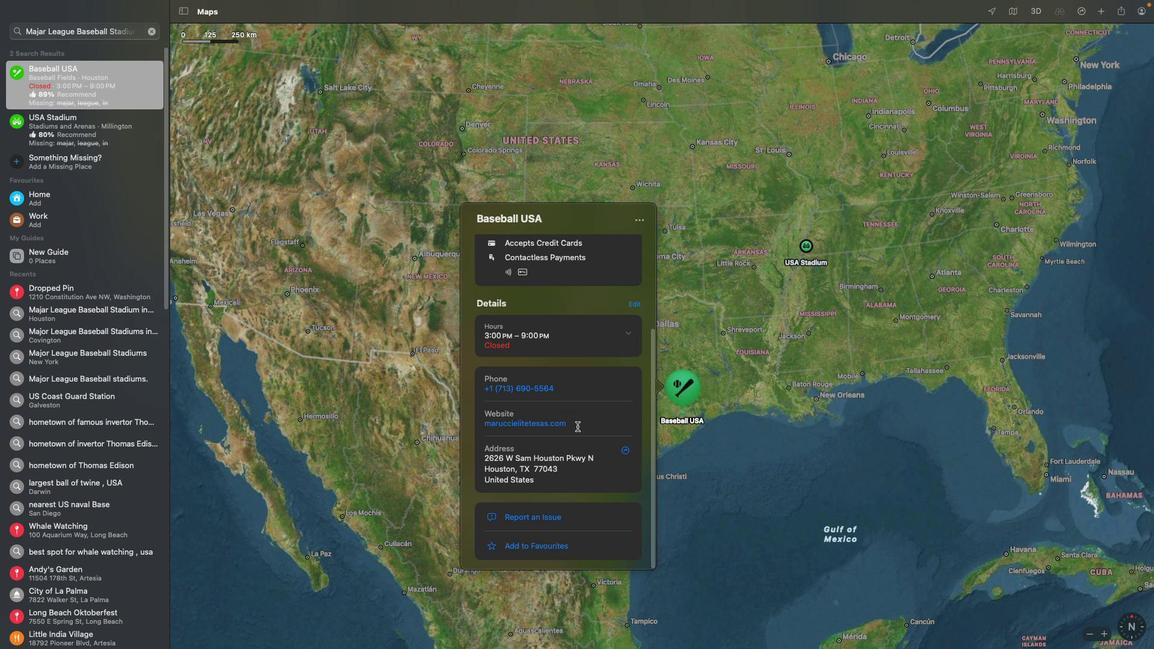 
Action: Mouse scrolled (577, 426) with delta (0, -3)
Screenshot: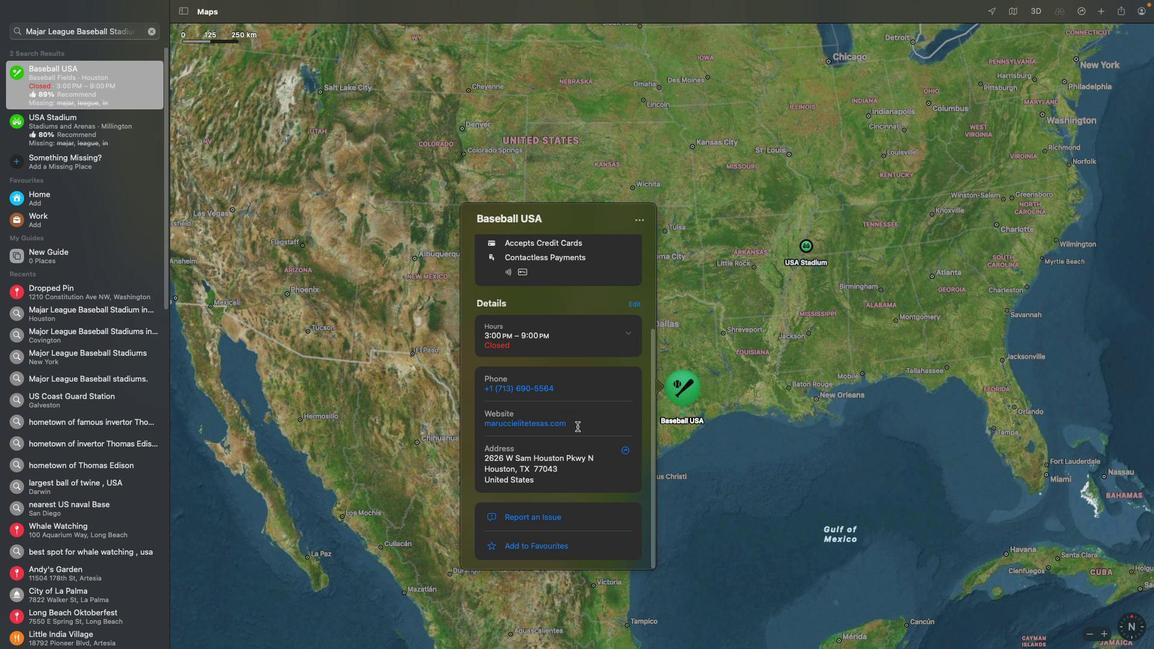 
Action: Mouse scrolled (577, 426) with delta (0, 0)
Screenshot: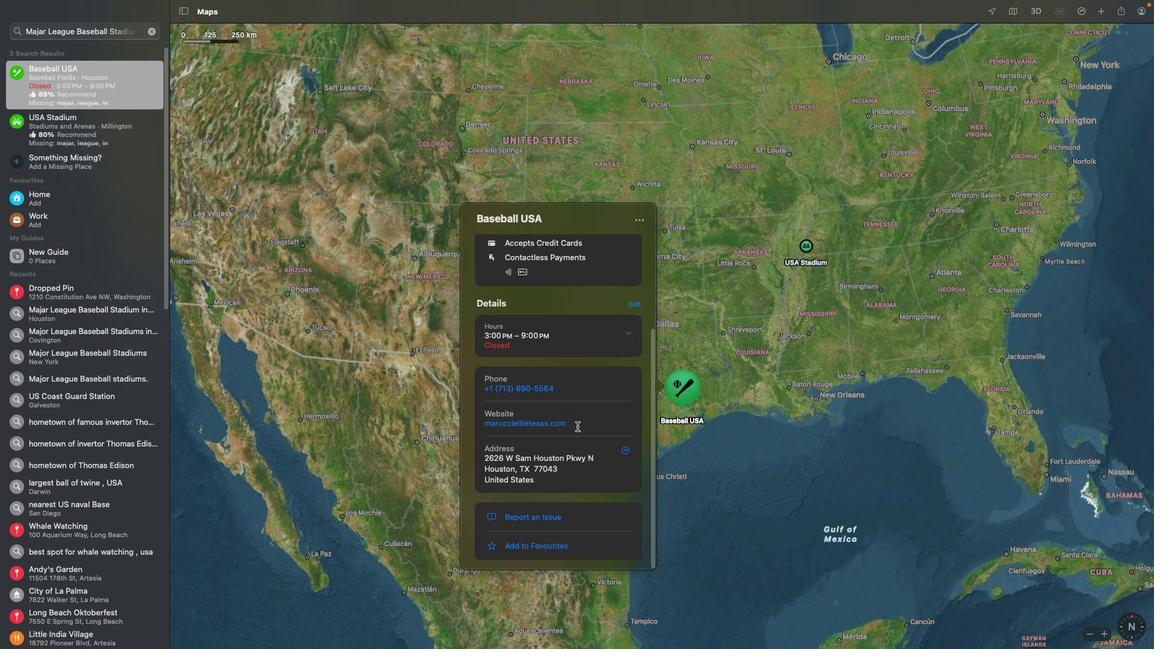 
Action: Mouse scrolled (577, 426) with delta (0, 0)
Screenshot: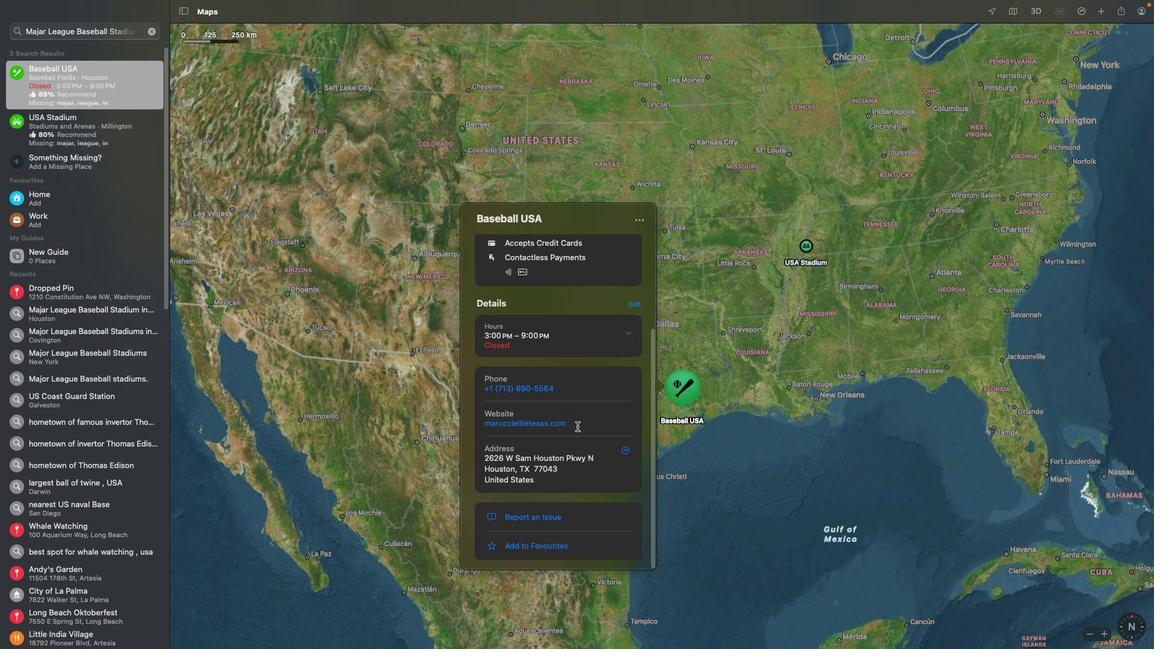 
Action: Mouse scrolled (577, 426) with delta (0, -1)
Screenshot: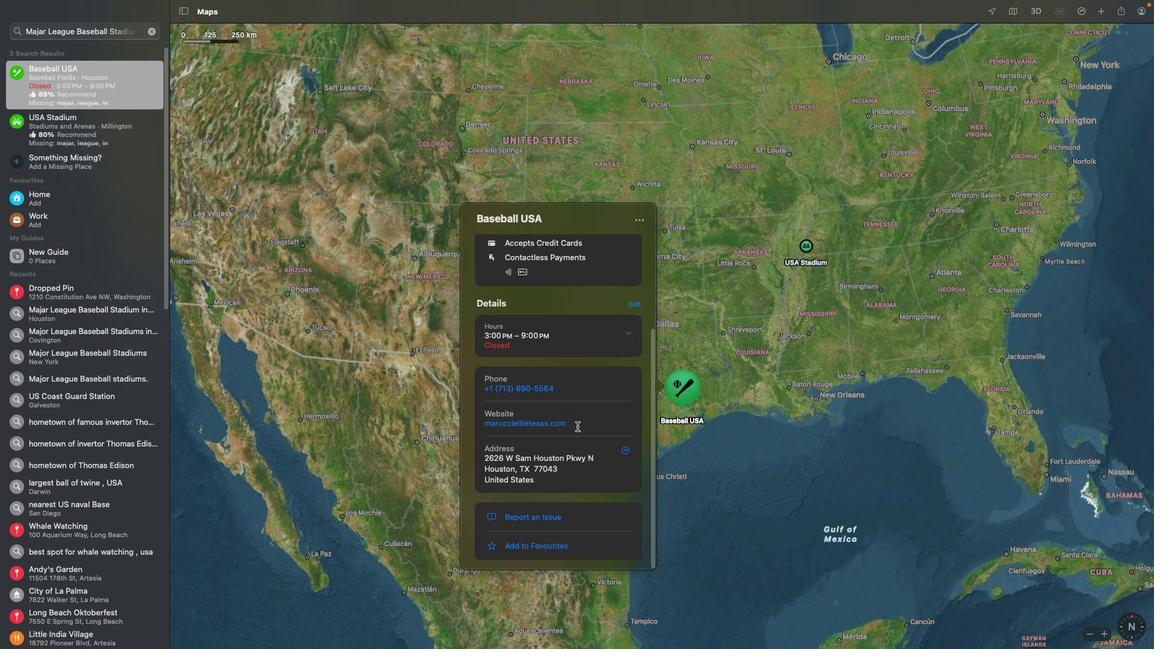 
Action: Mouse scrolled (577, 426) with delta (0, -1)
Screenshot: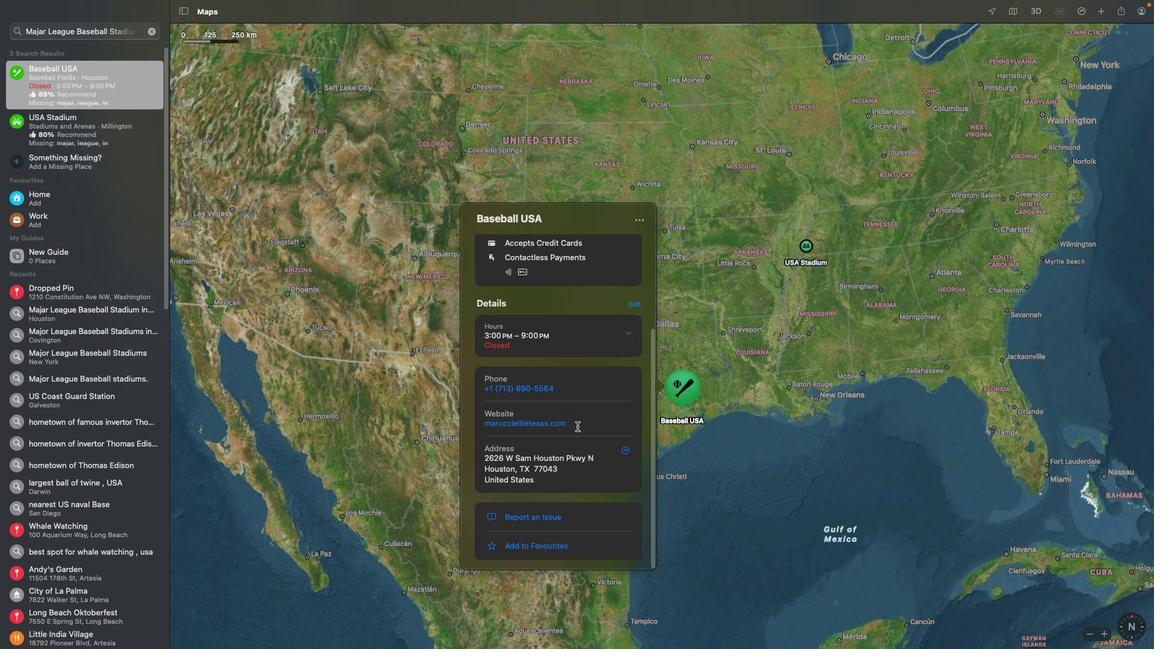
Action: Mouse moved to (85, 128)
Screenshot: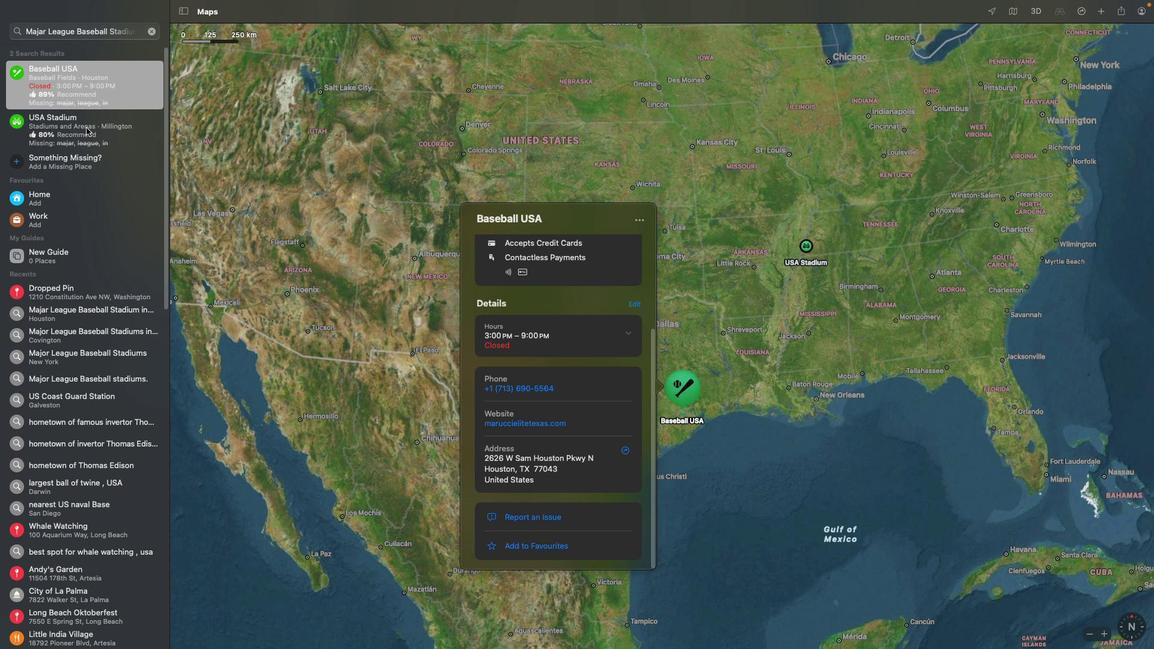 
Action: Mouse pressed left at (85, 128)
Screenshot: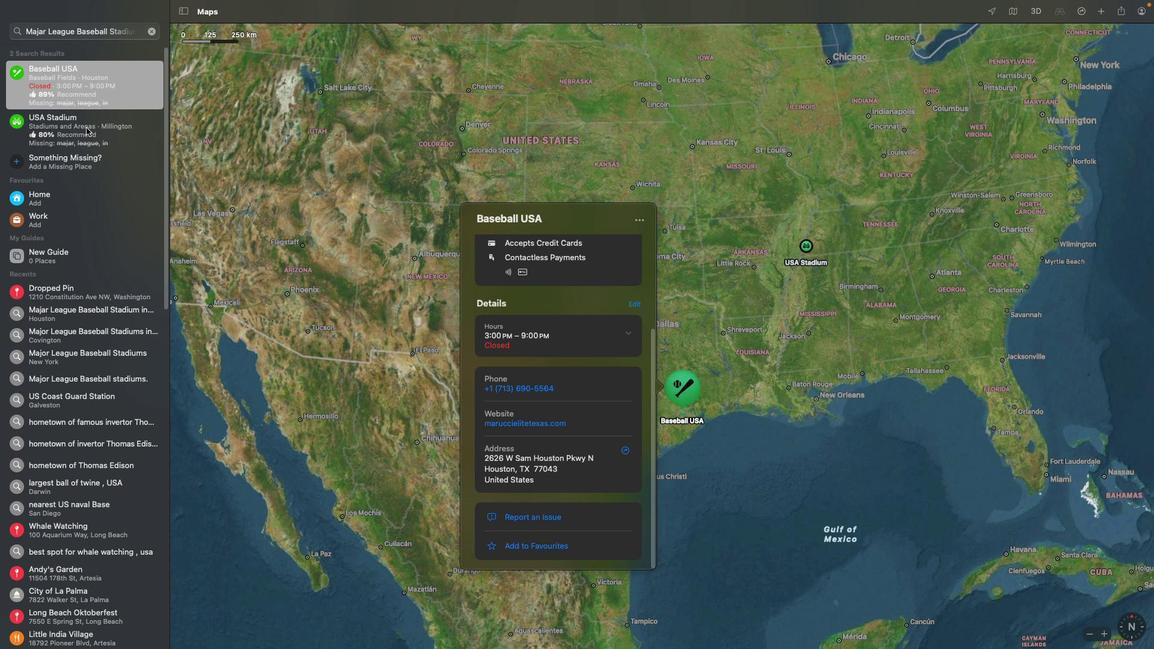 
Action: Mouse moved to (633, 290)
Screenshot: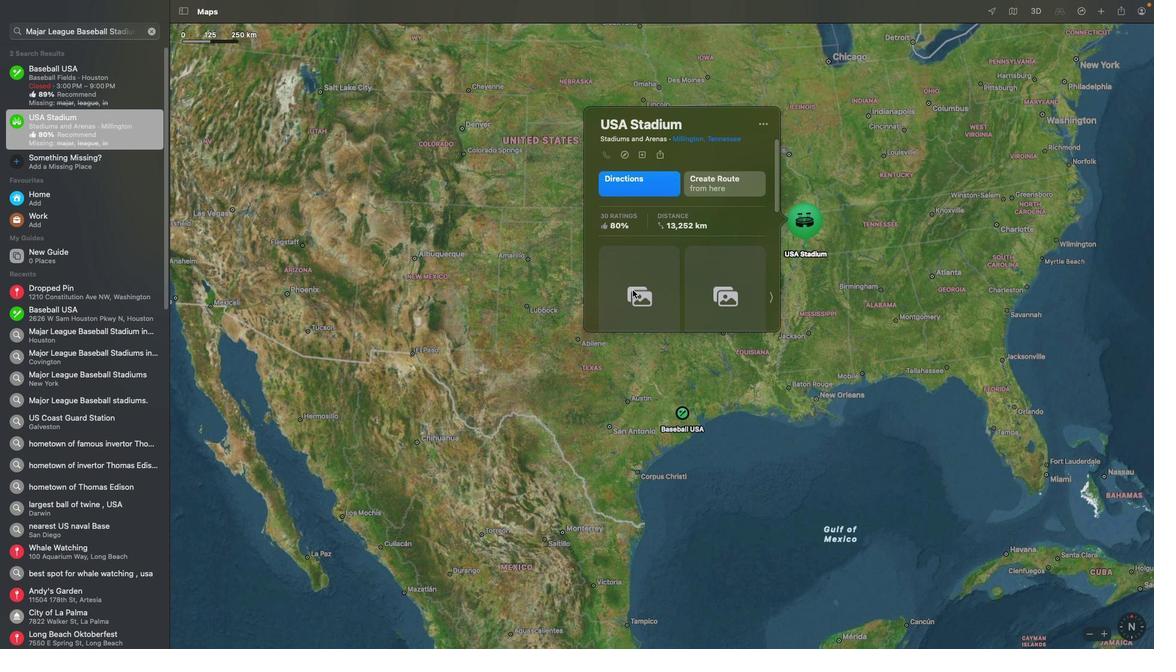 
Action: Mouse scrolled (633, 290) with delta (0, 0)
Screenshot: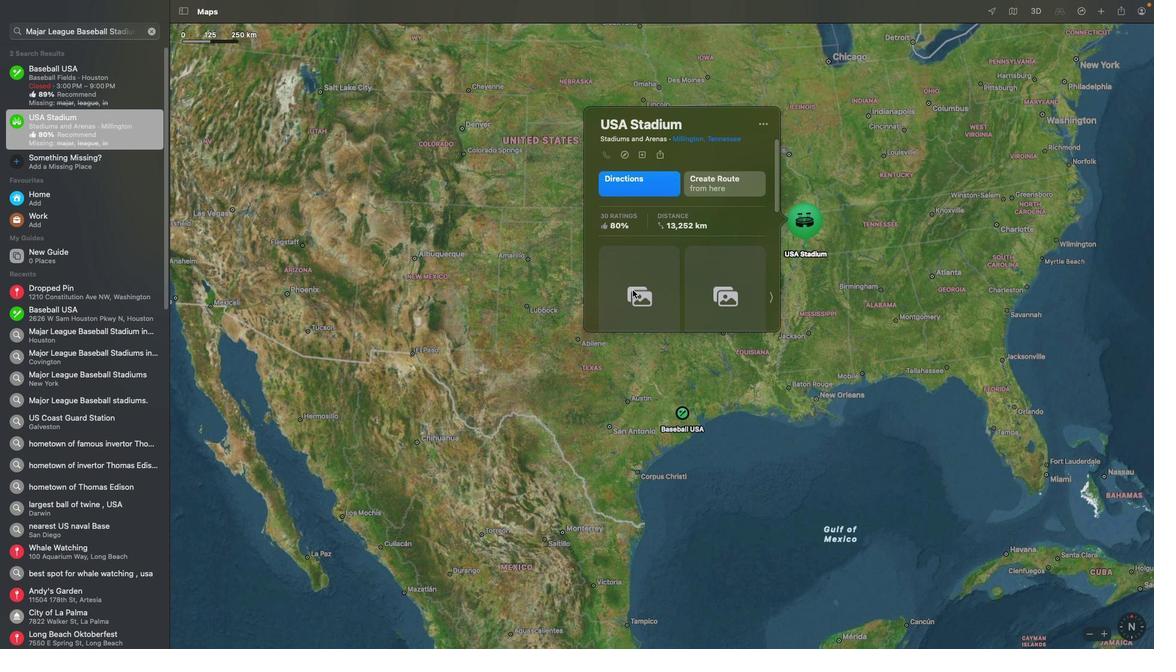
Action: Mouse moved to (632, 290)
Screenshot: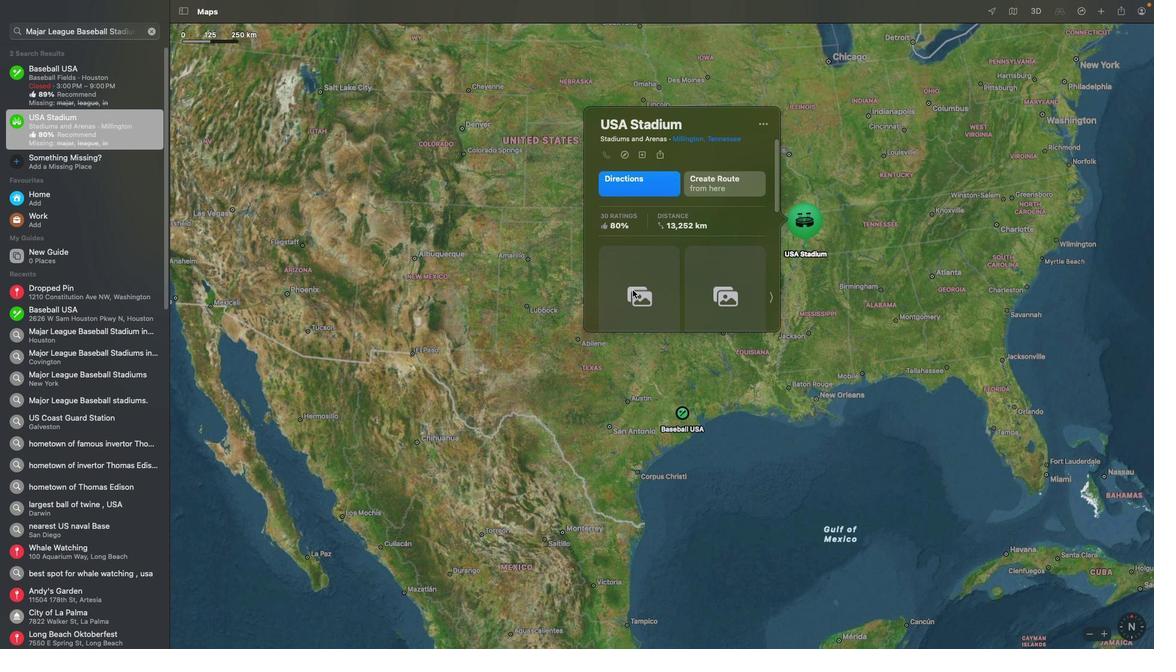 
Action: Mouse scrolled (632, 290) with delta (0, 0)
Screenshot: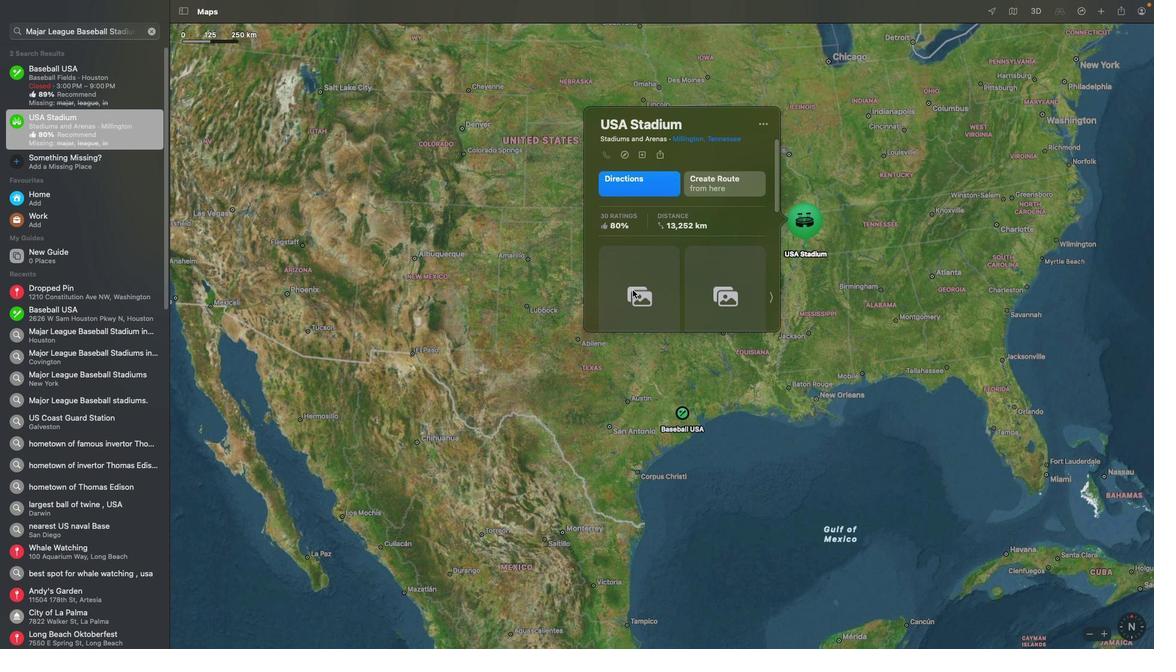 
Action: Mouse scrolled (632, 290) with delta (0, -1)
Screenshot: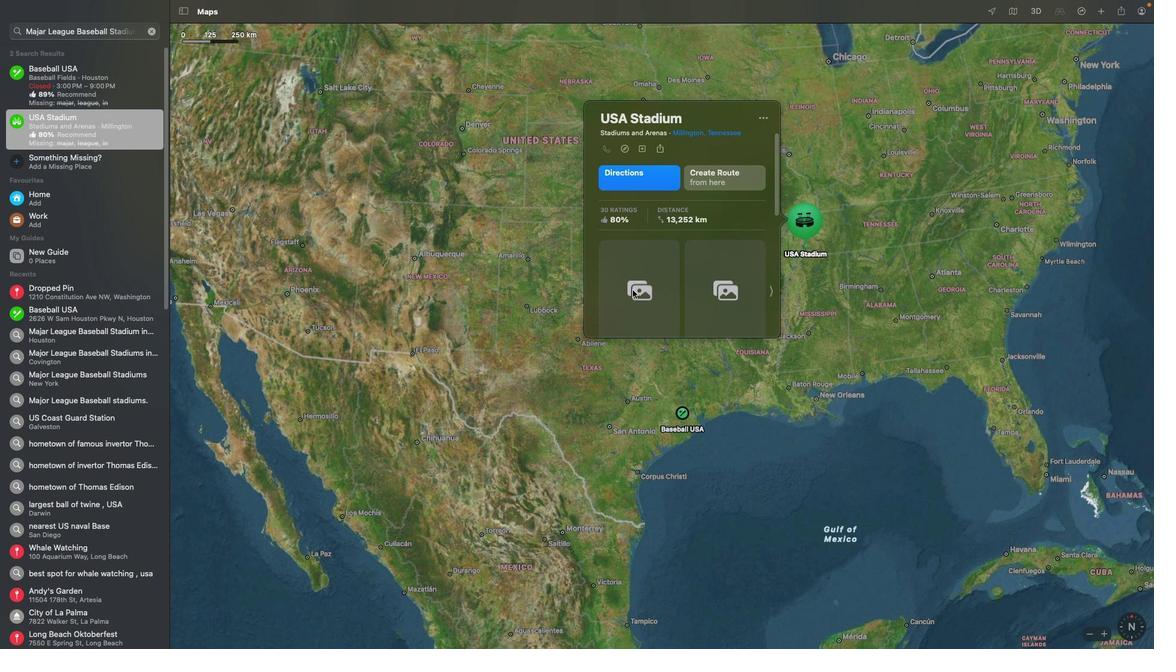
Action: Mouse scrolled (632, 290) with delta (0, -3)
Screenshot: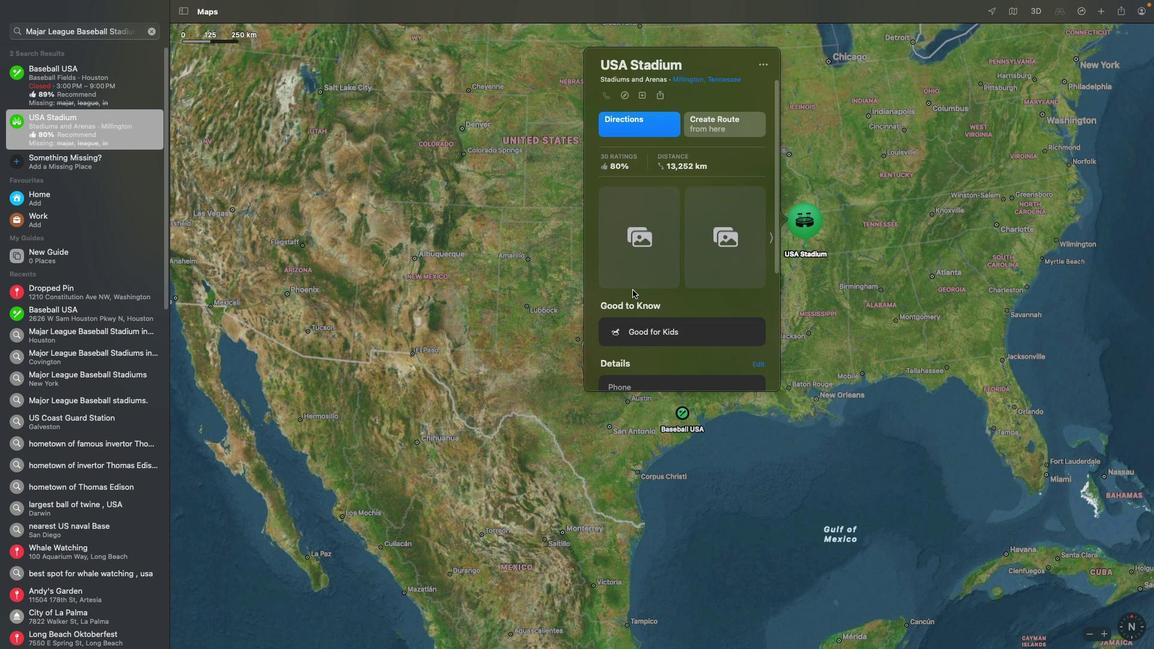 
Action: Mouse scrolled (632, 290) with delta (0, -3)
Screenshot: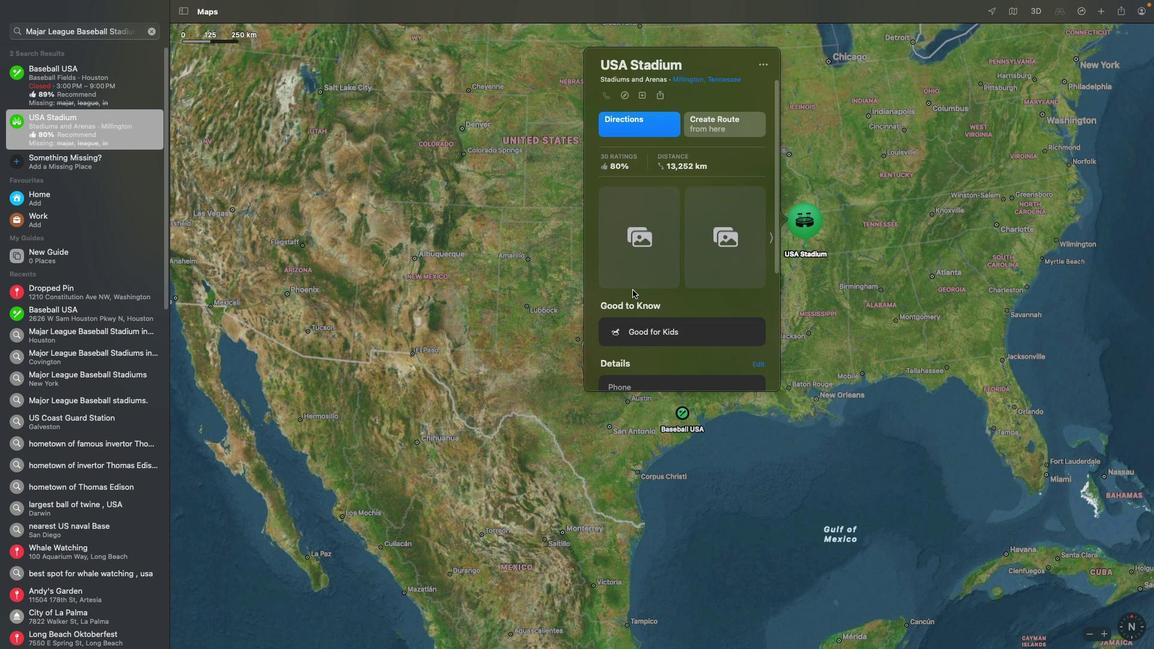 
Action: Mouse scrolled (632, 290) with delta (0, 0)
Screenshot: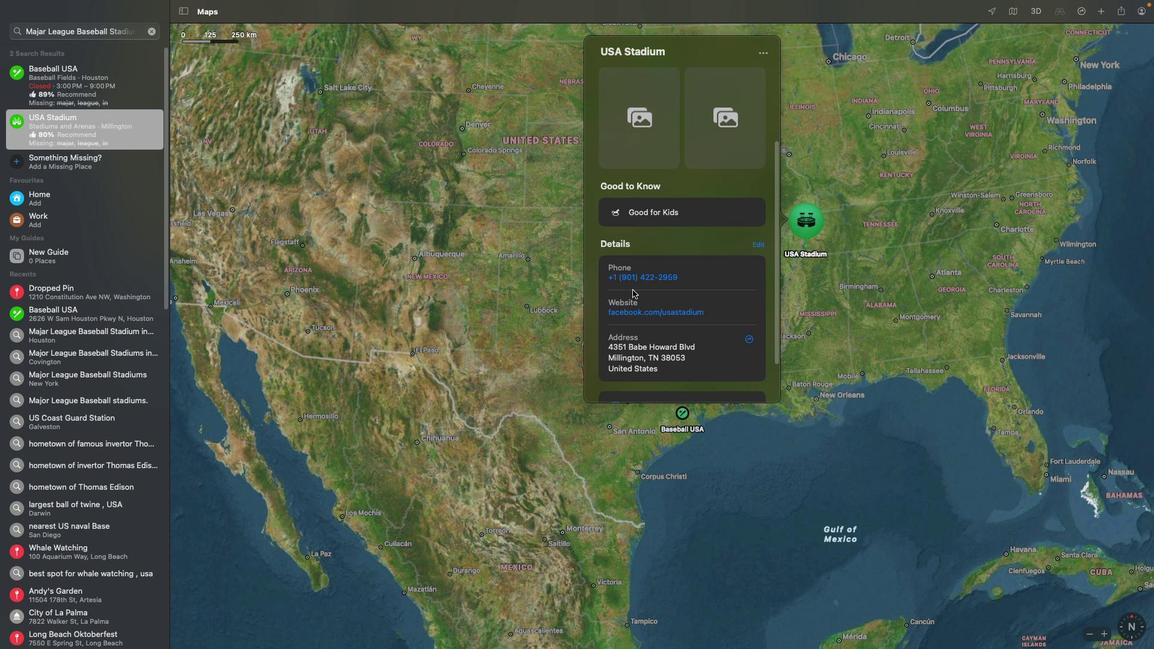 
Action: Mouse scrolled (632, 290) with delta (0, 0)
Screenshot: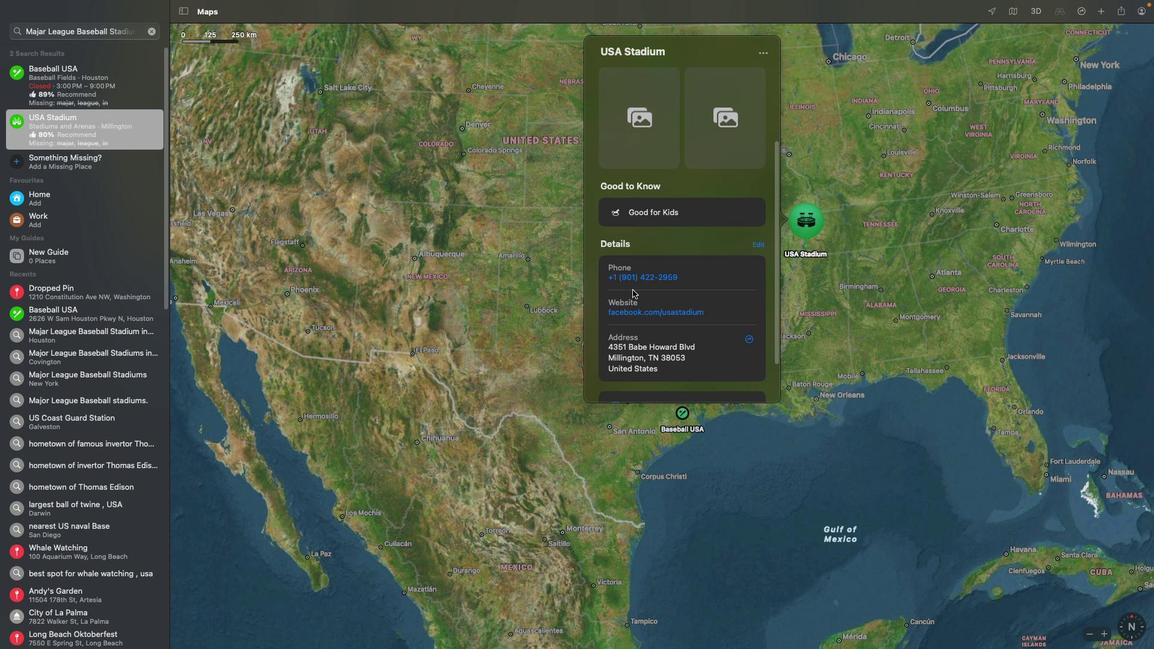 
Action: Mouse scrolled (632, 290) with delta (0, -1)
Screenshot: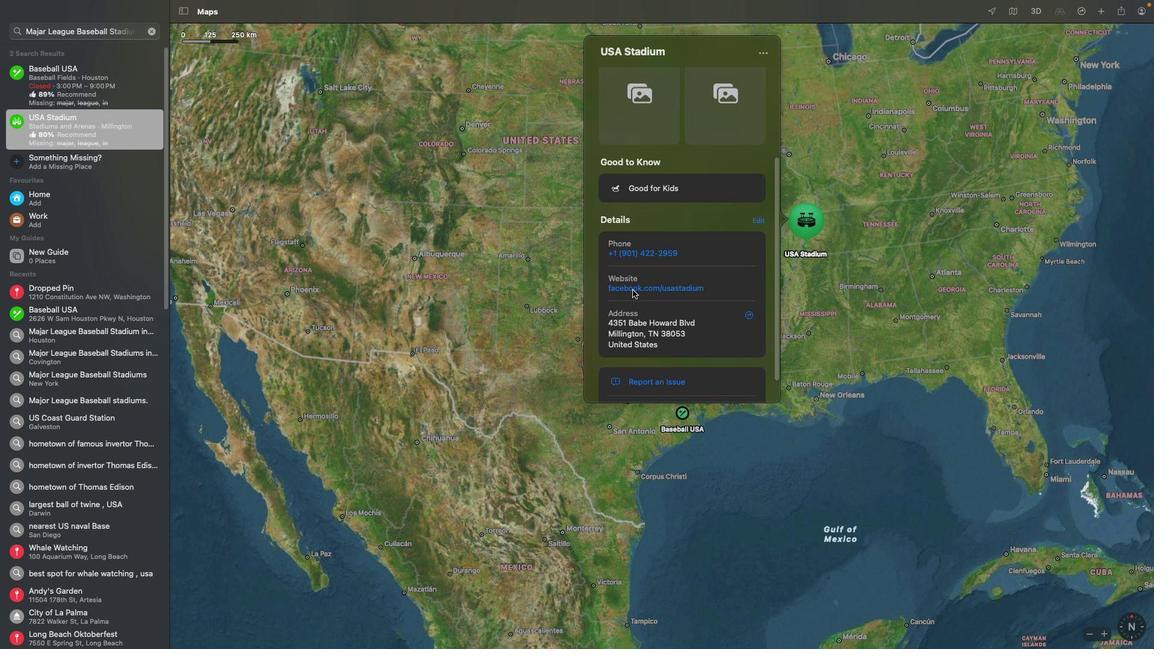 
Action: Mouse scrolled (632, 290) with delta (0, -3)
Screenshot: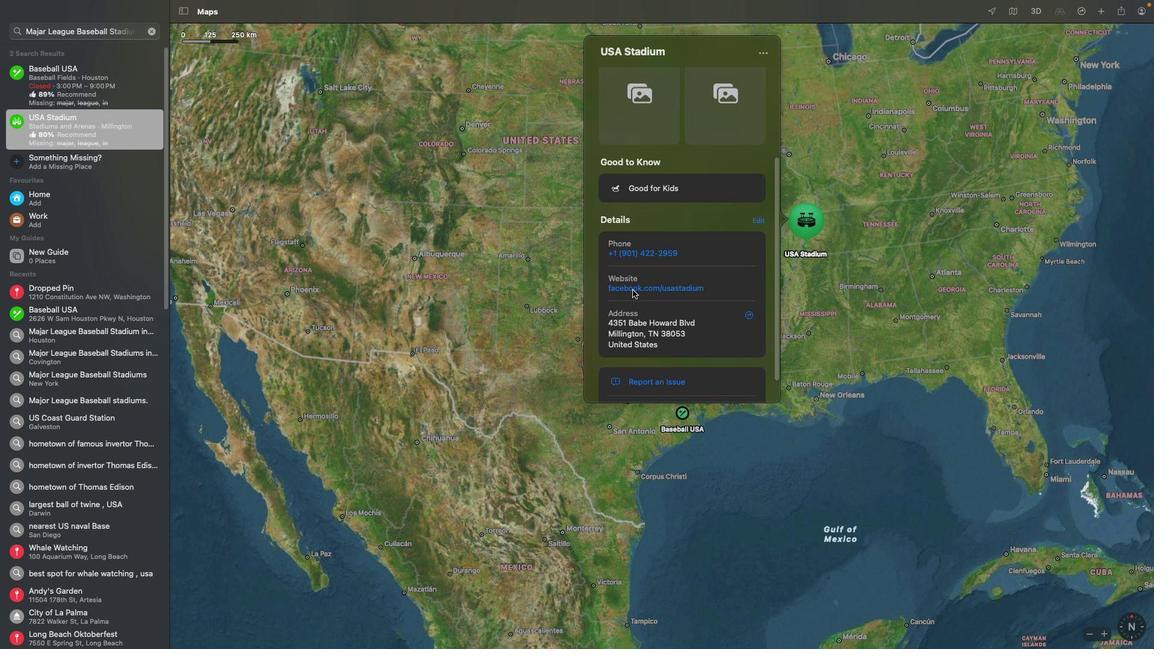 
Action: Mouse scrolled (632, 290) with delta (0, -3)
Screenshot: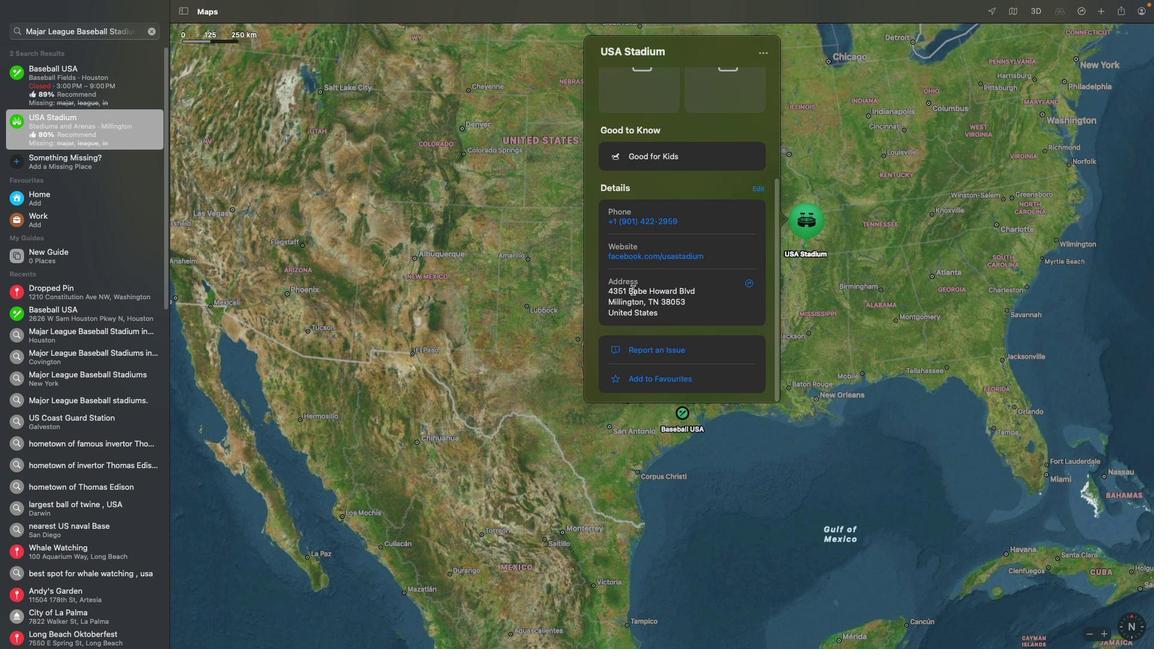 
Action: Mouse scrolled (632, 290) with delta (0, 0)
Screenshot: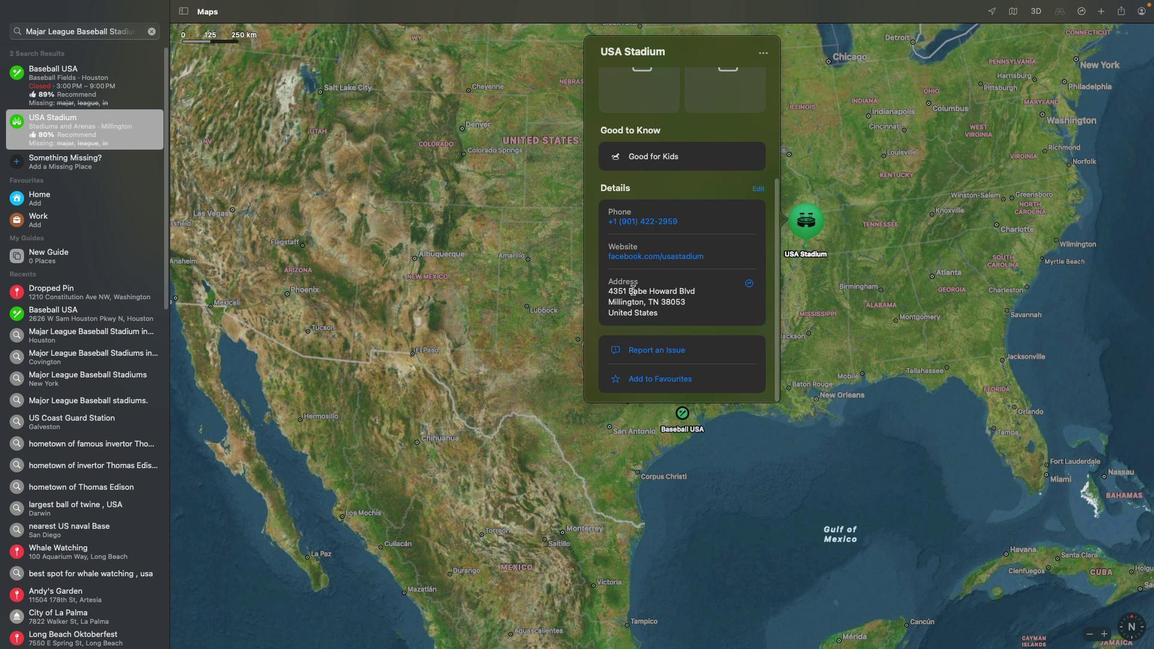 
Action: Mouse scrolled (632, 290) with delta (0, 0)
Screenshot: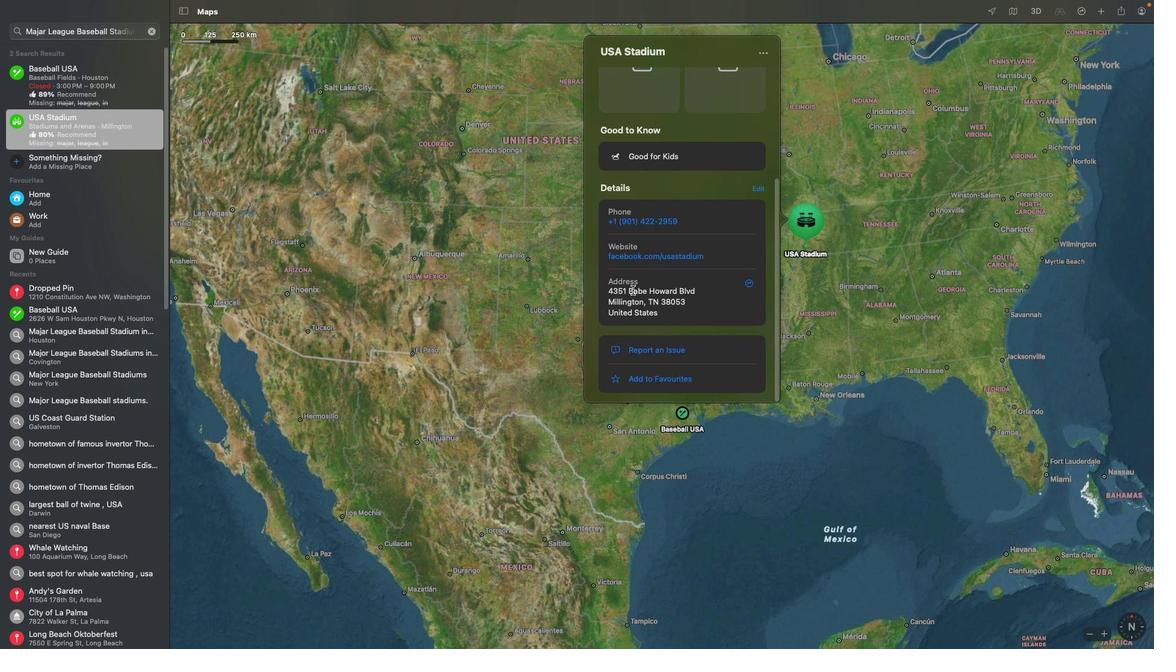 
Action: Mouse scrolled (632, 290) with delta (0, -1)
Screenshot: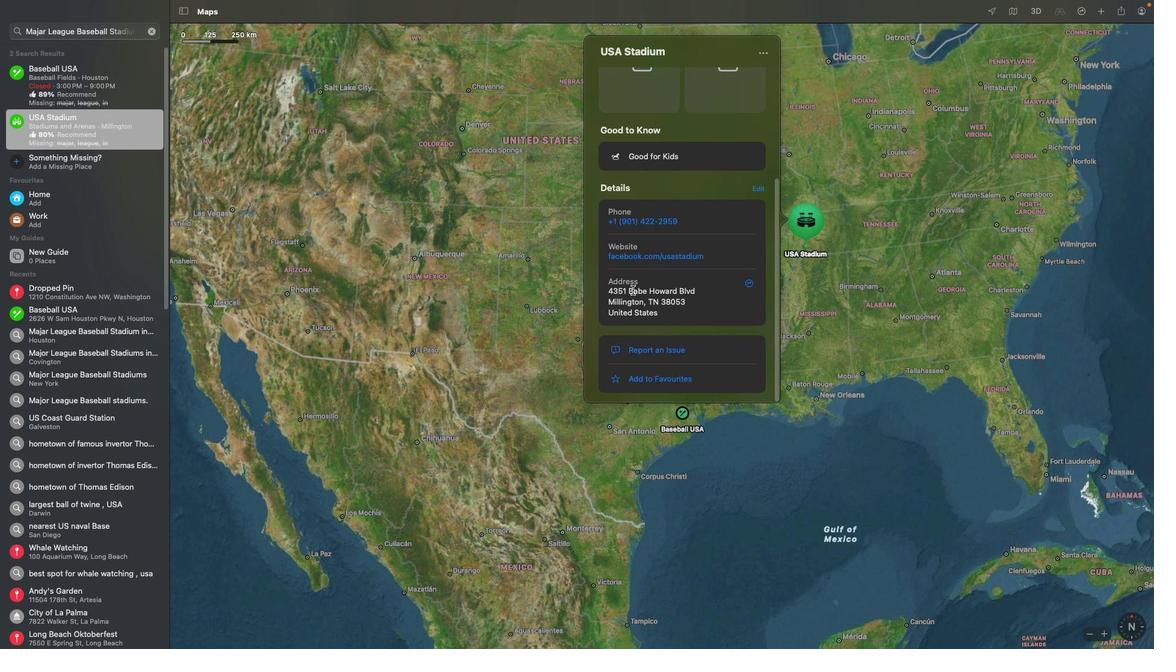 
Action: Mouse scrolled (632, 290) with delta (0, -3)
Screenshot: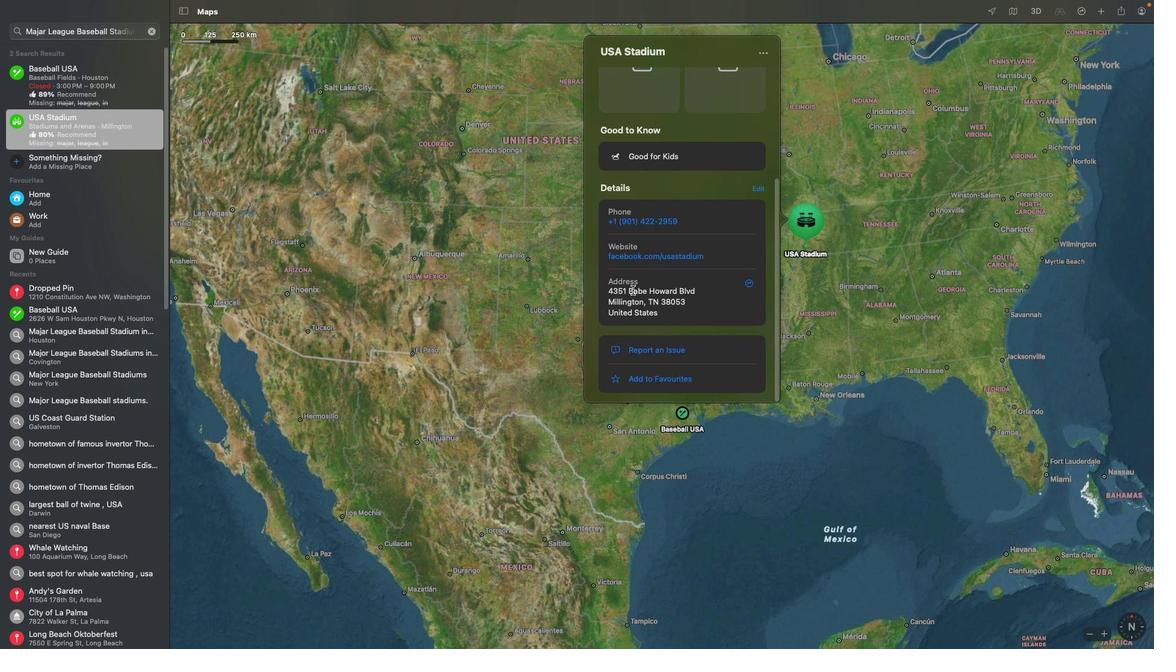 
Action: Mouse scrolled (632, 290) with delta (0, -3)
Screenshot: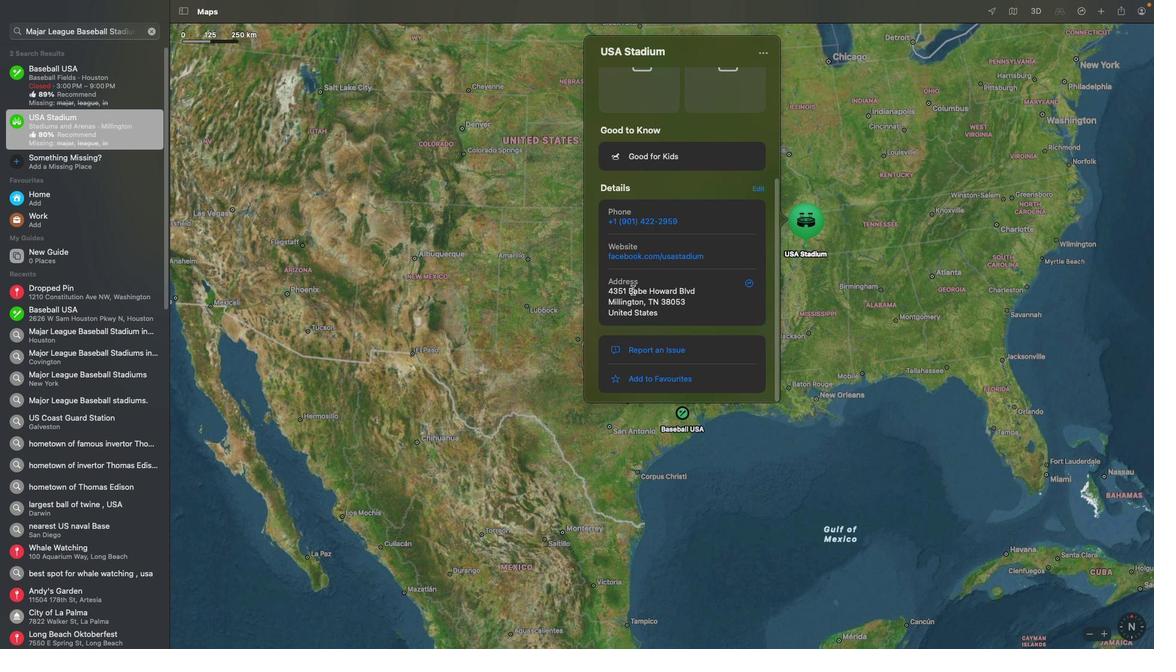 
Action: Mouse moved to (579, 331)
Screenshot: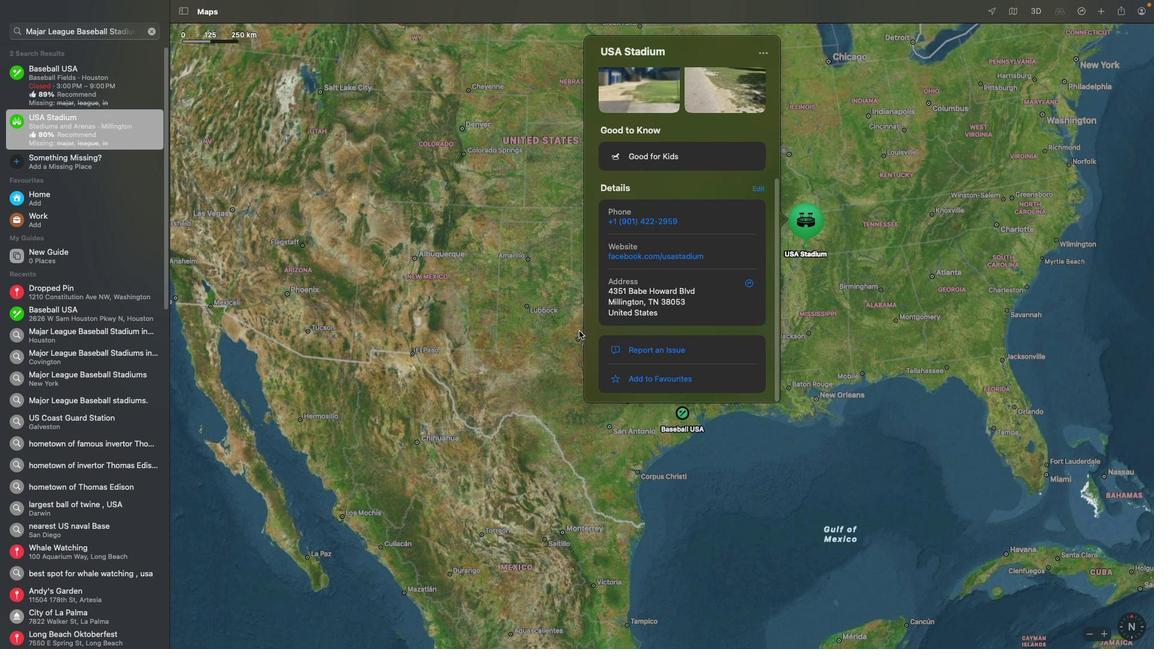 
